 Task: Find connections with filter location Tabira with filter topic #Personaldevelopmentwith filter profile language Spanish with filter current company Brigade Group with filter school Mumbai University Mumbai with filter industry Business Consulting and Services with filter service category Leadership Development with filter keywords title Medical Researcher
Action: Mouse moved to (274, 364)
Screenshot: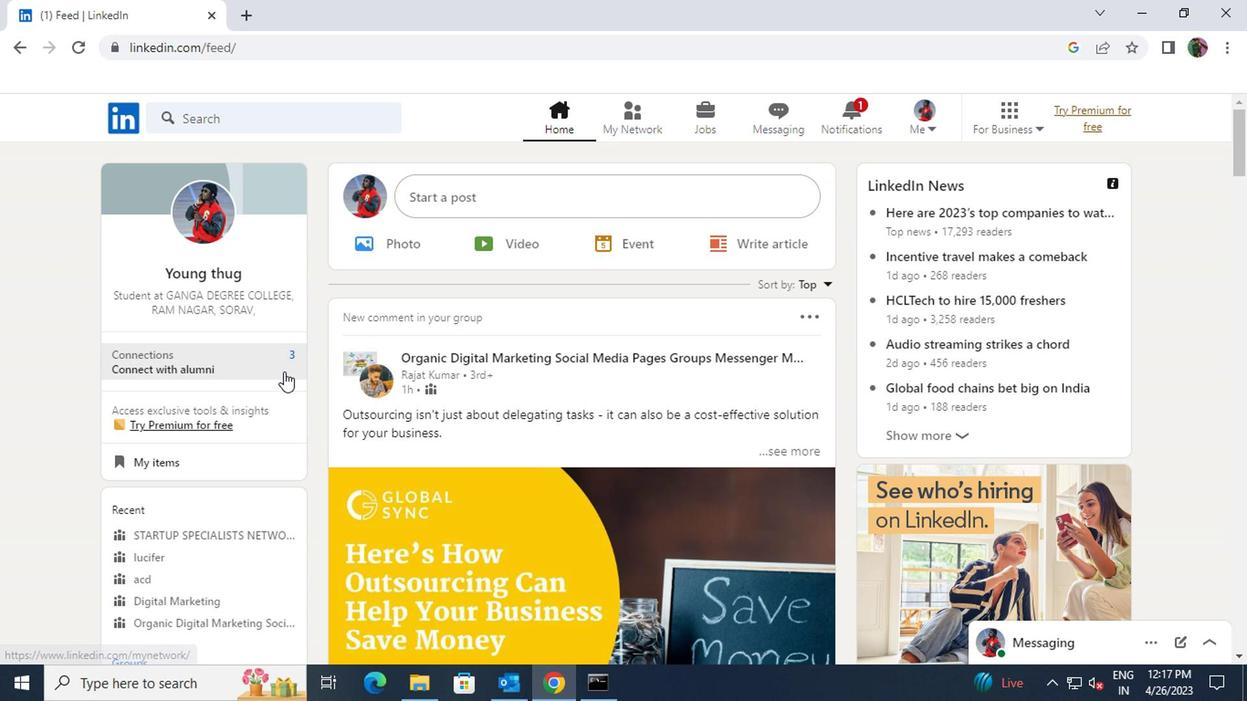 
Action: Mouse pressed left at (274, 364)
Screenshot: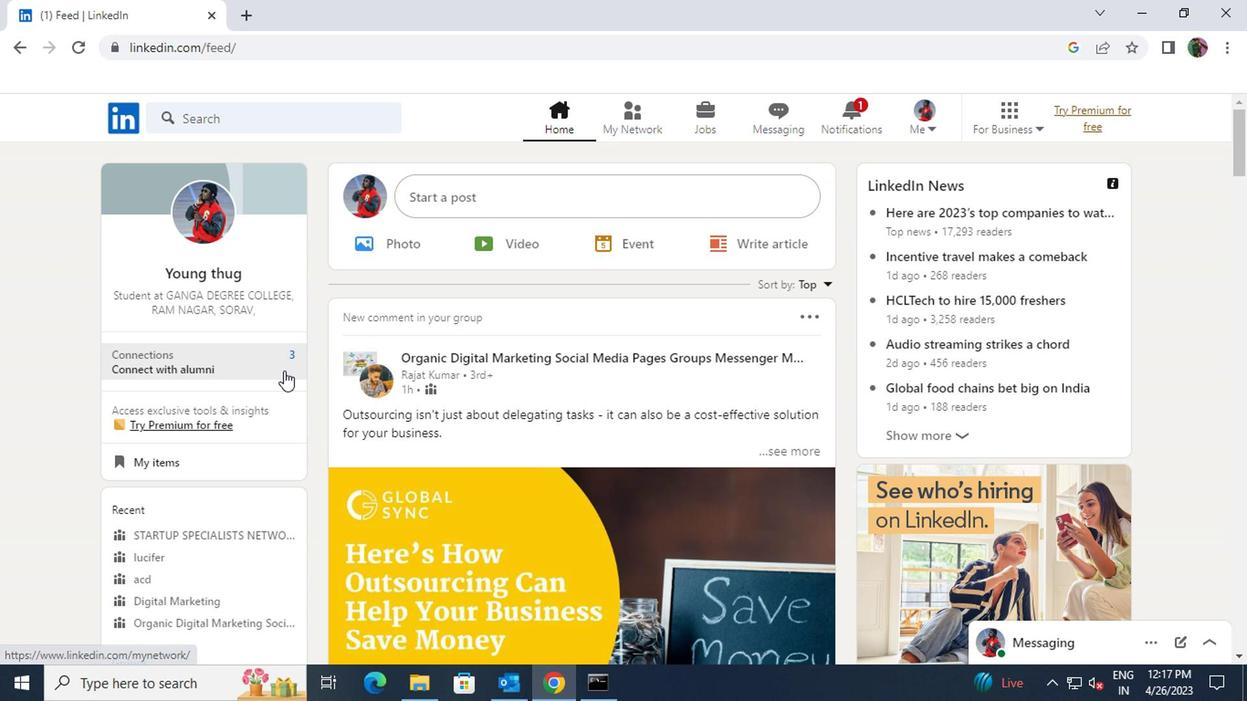 
Action: Mouse moved to (322, 226)
Screenshot: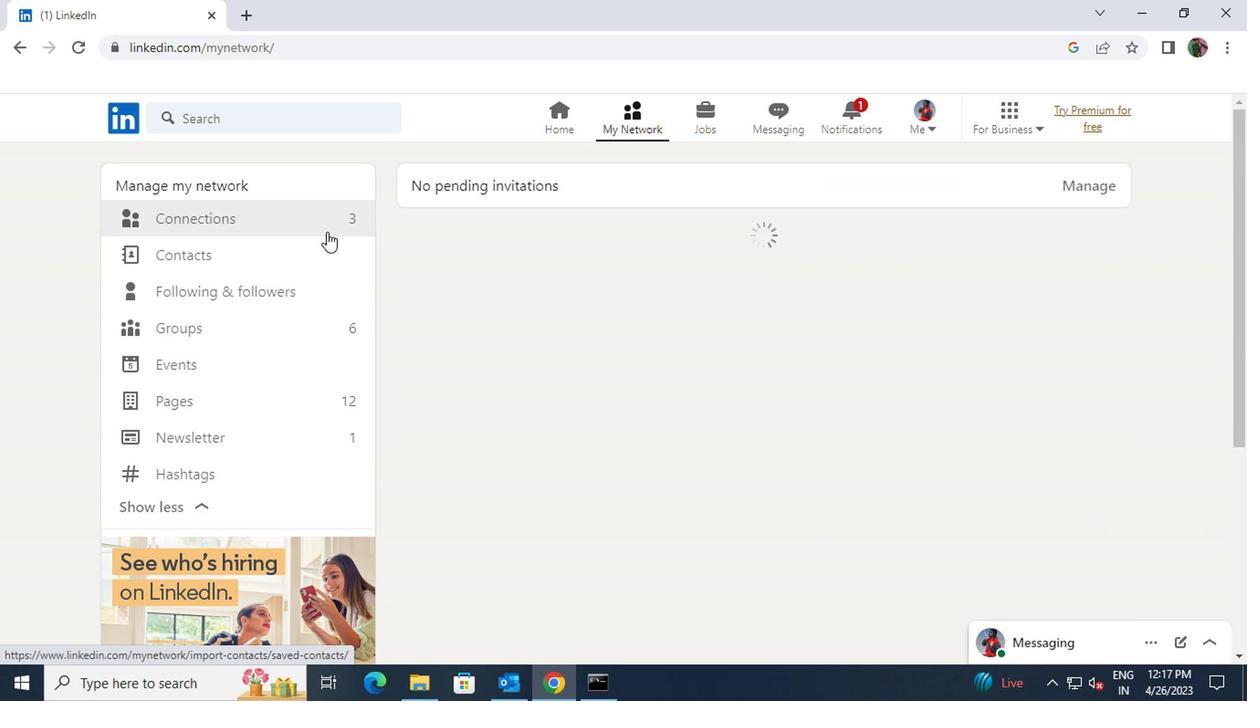
Action: Mouse pressed left at (322, 226)
Screenshot: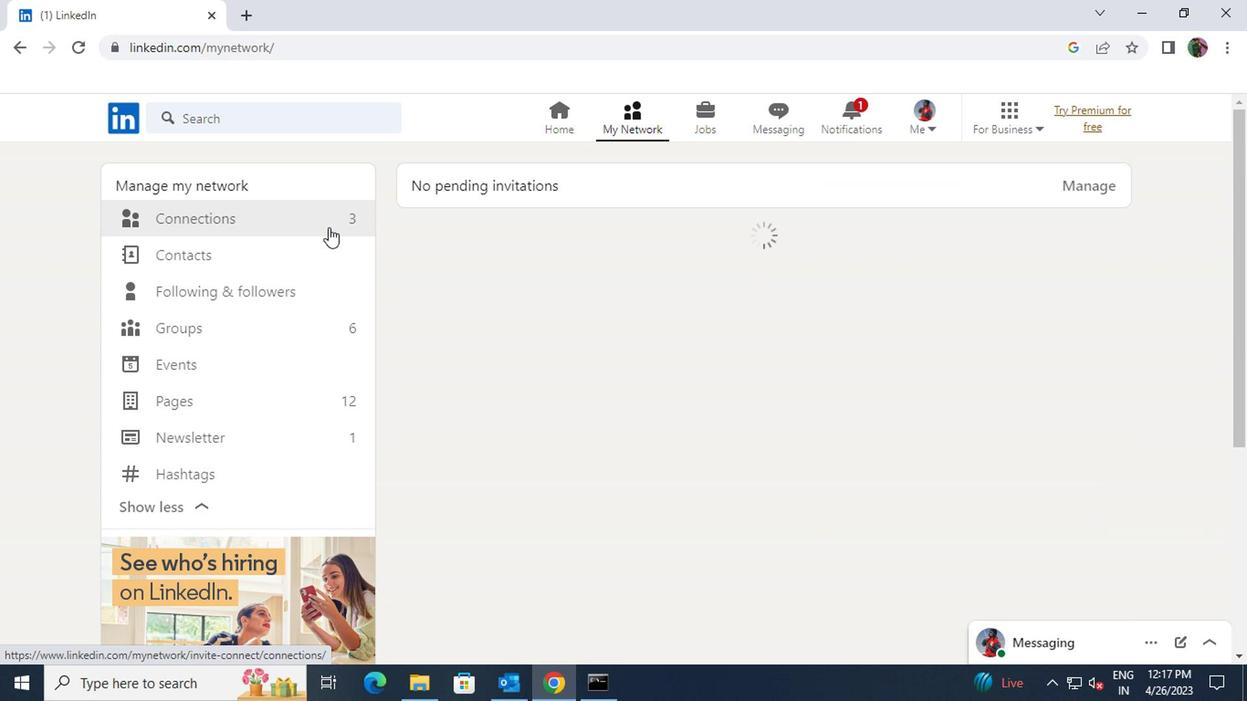 
Action: Mouse moved to (749, 222)
Screenshot: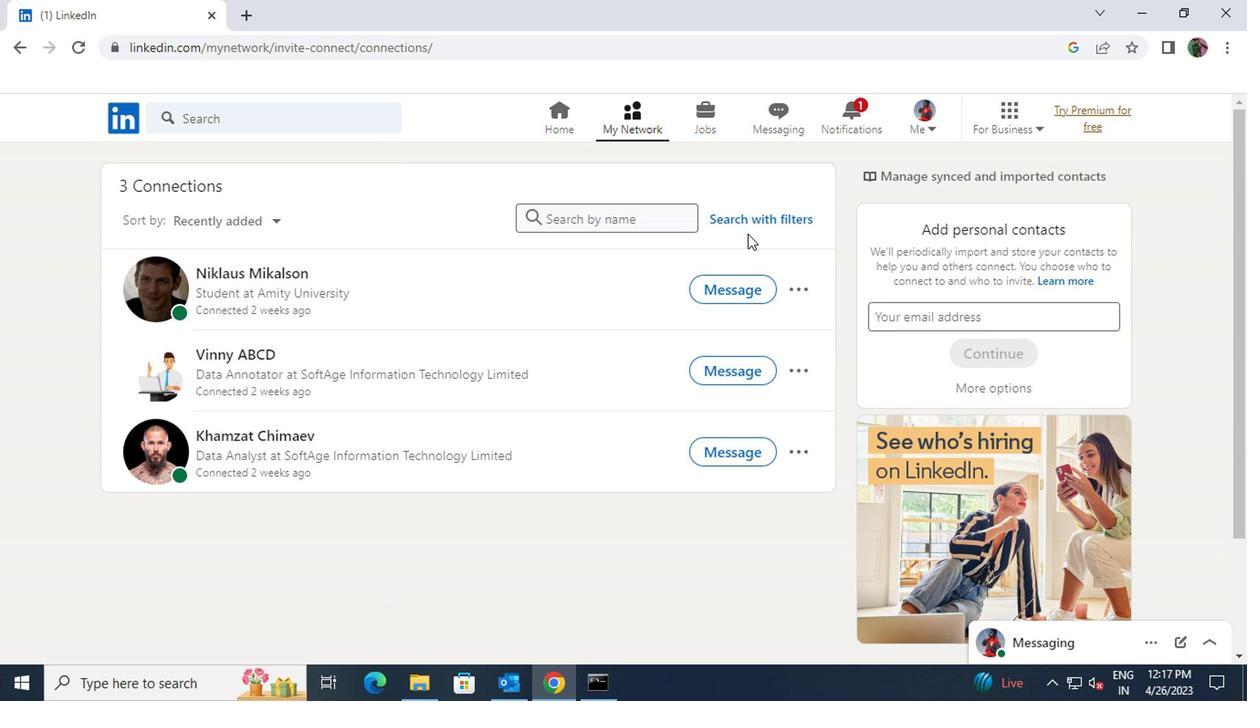 
Action: Mouse pressed left at (749, 222)
Screenshot: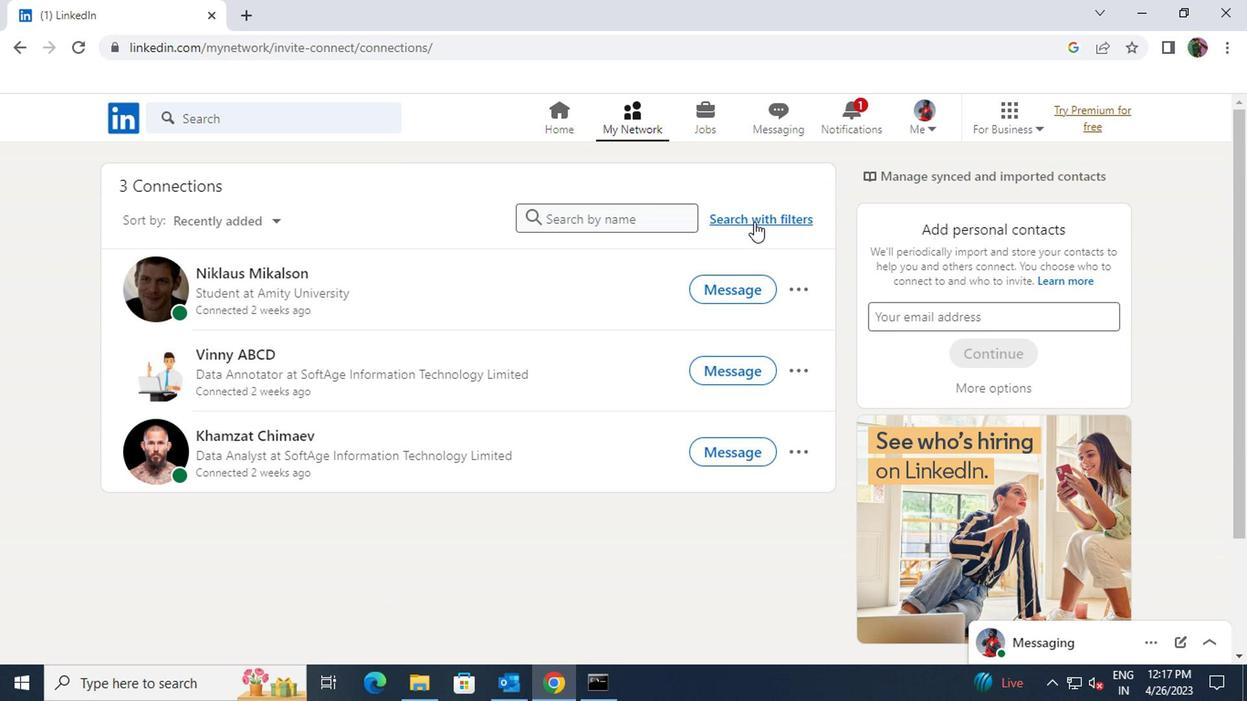 
Action: Mouse moved to (685, 172)
Screenshot: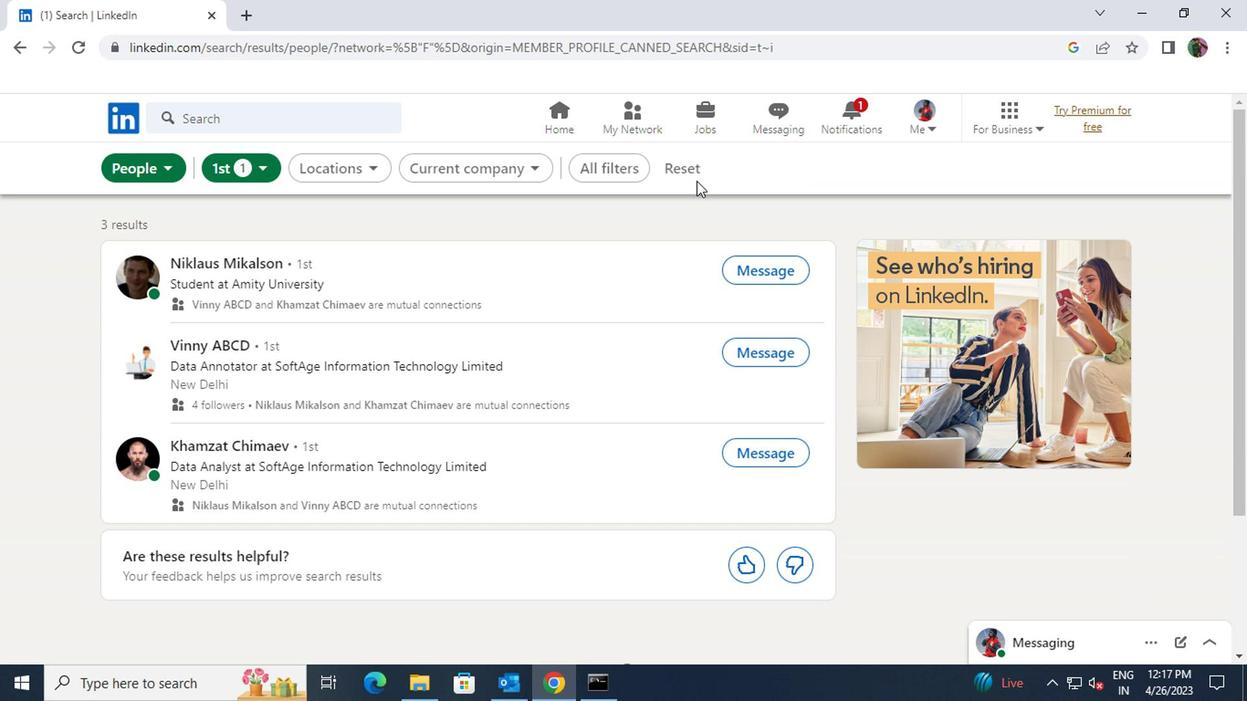 
Action: Mouse pressed left at (685, 172)
Screenshot: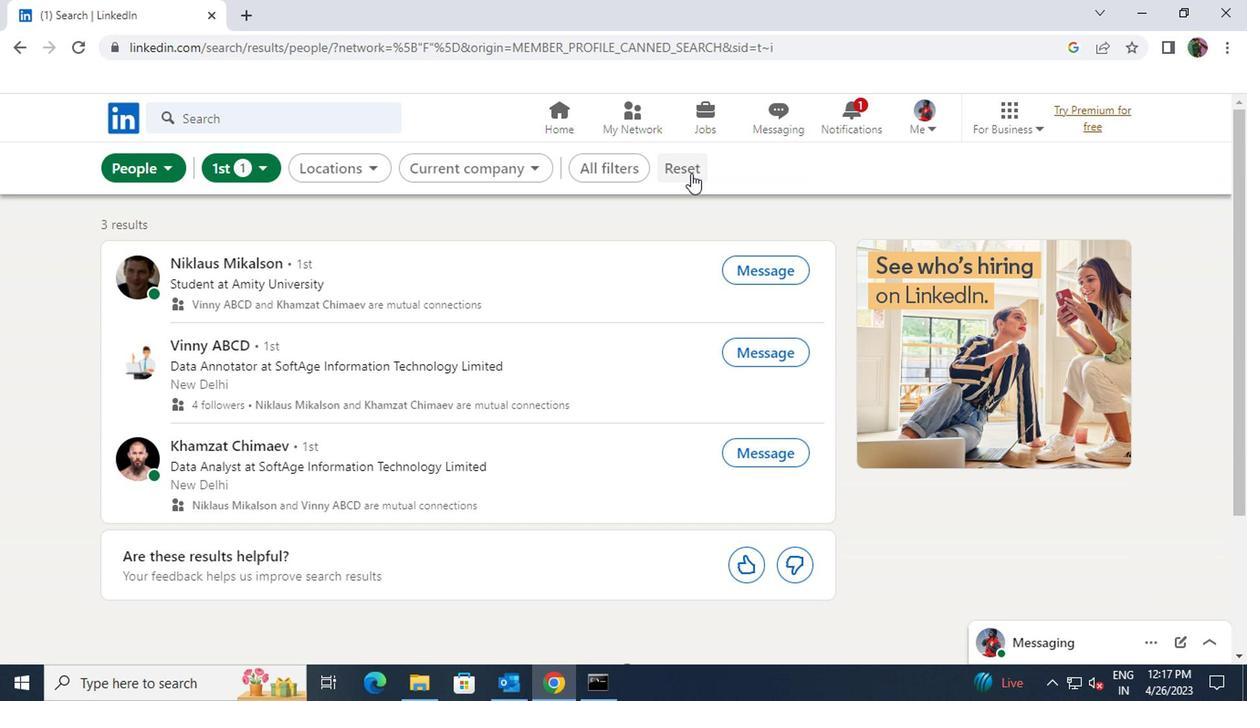
Action: Mouse moved to (654, 168)
Screenshot: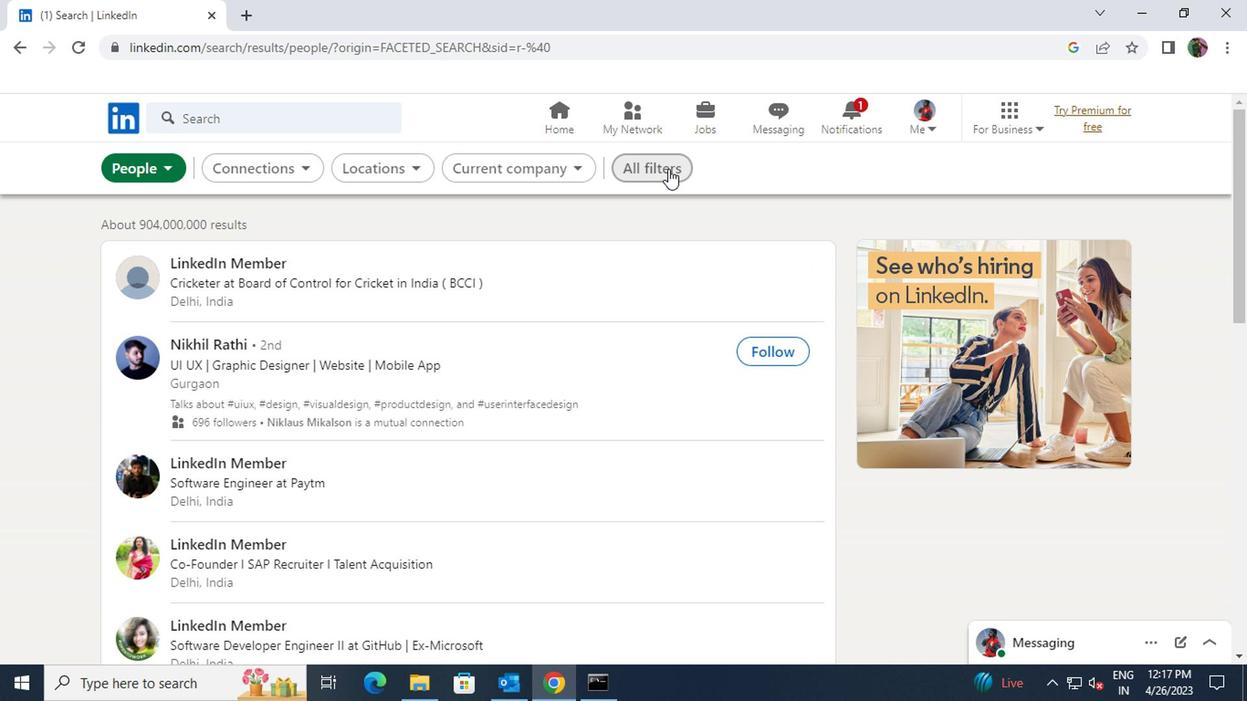 
Action: Mouse pressed left at (654, 168)
Screenshot: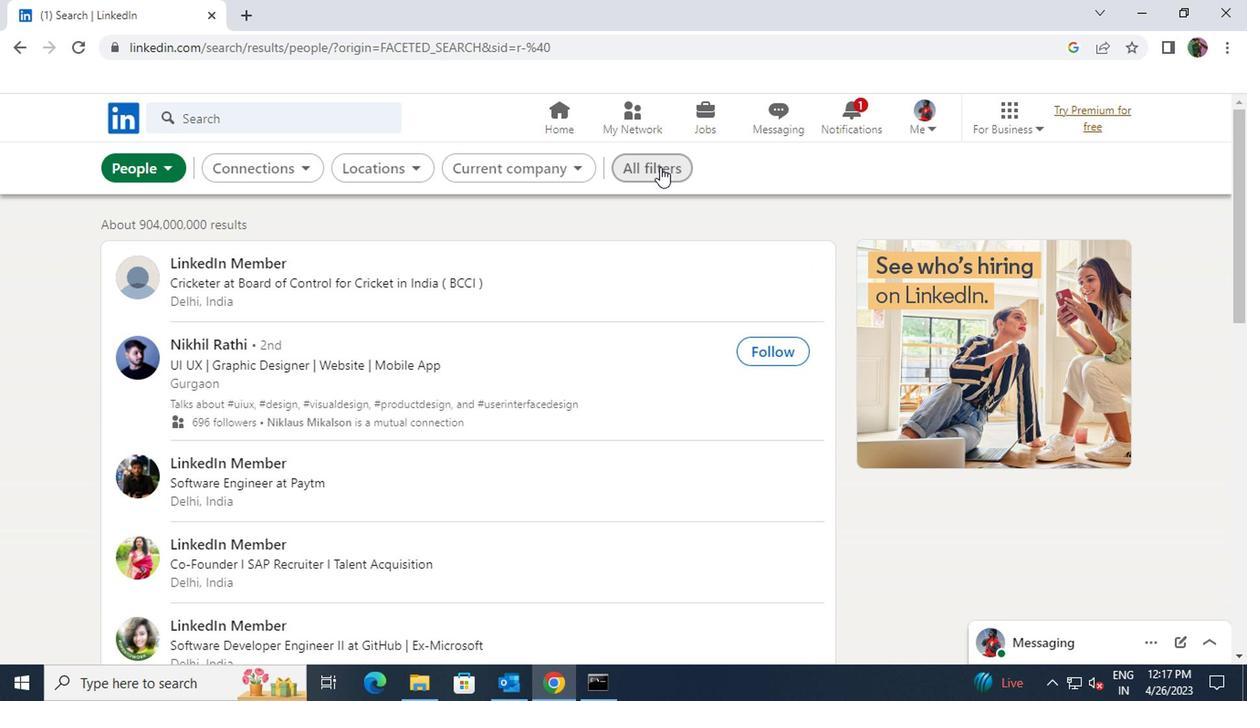 
Action: Mouse moved to (864, 401)
Screenshot: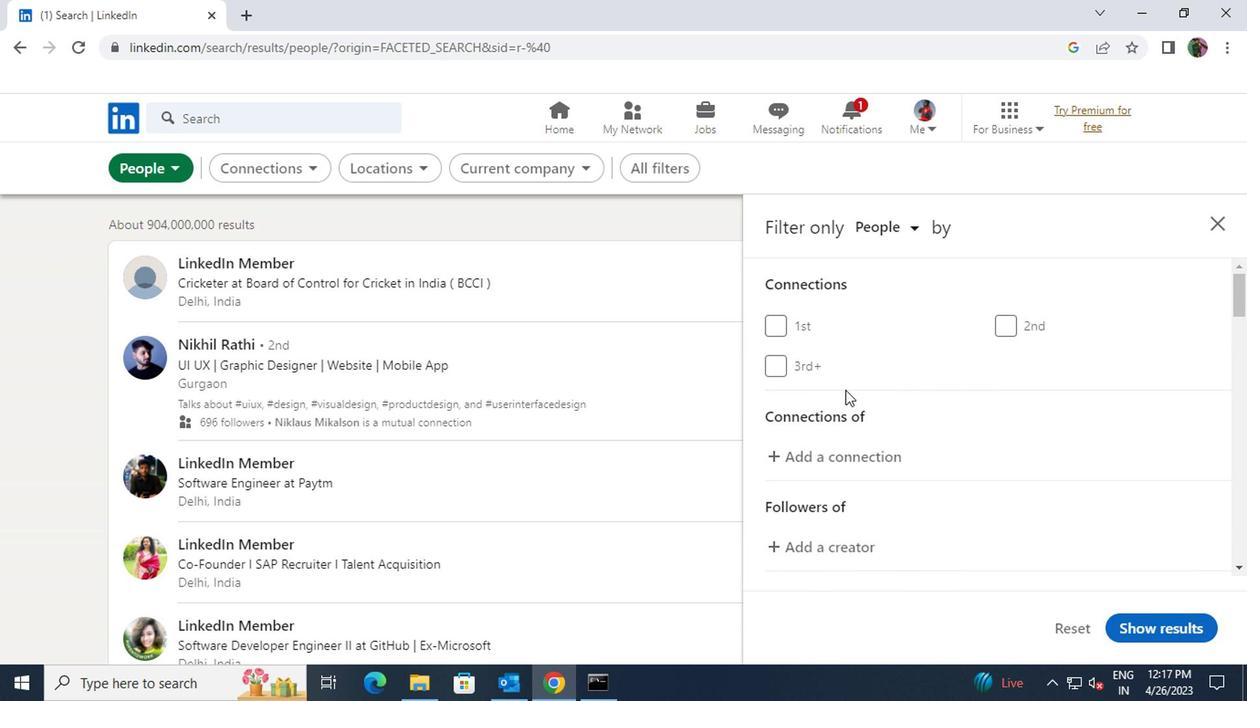 
Action: Mouse scrolled (864, 400) with delta (0, 0)
Screenshot: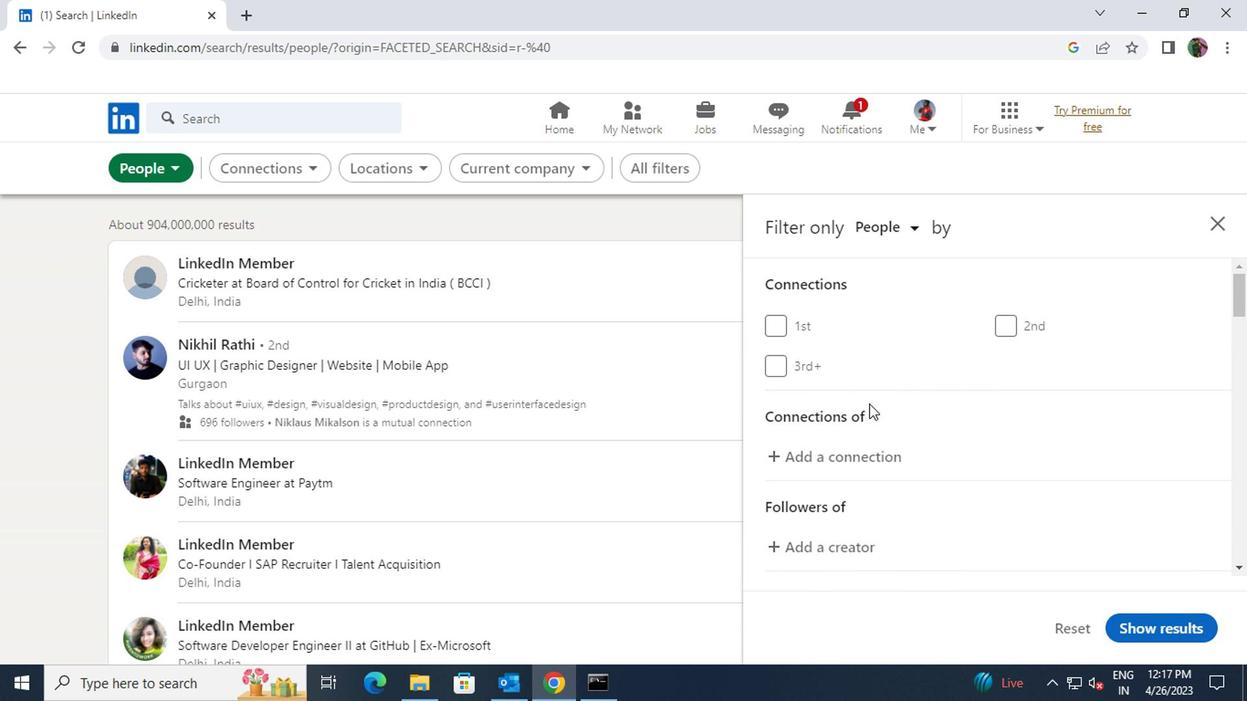 
Action: Mouse scrolled (864, 400) with delta (0, 0)
Screenshot: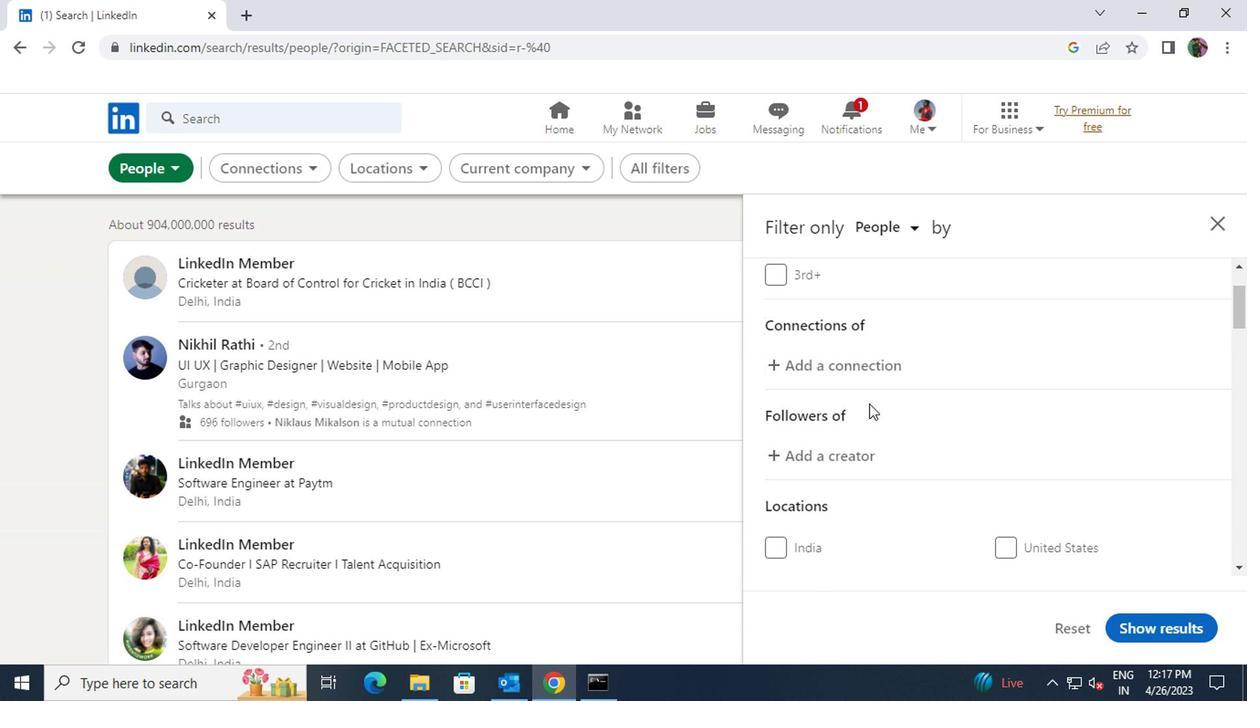 
Action: Mouse scrolled (864, 400) with delta (0, 0)
Screenshot: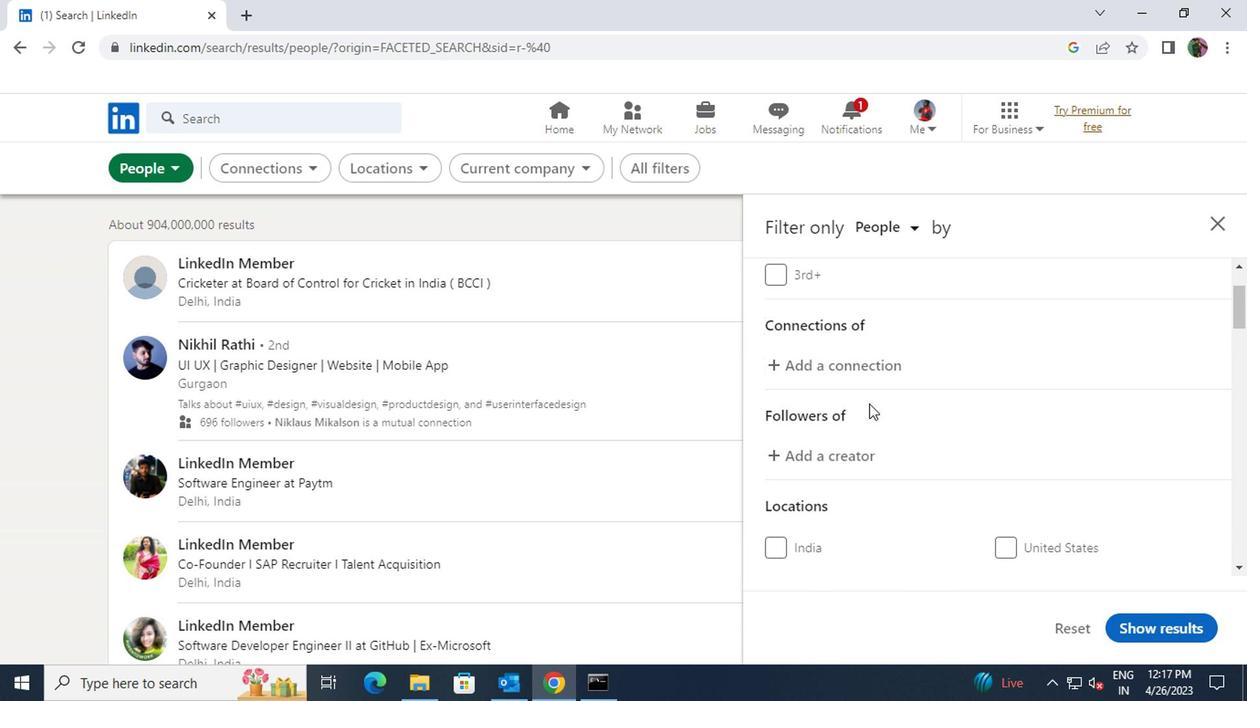 
Action: Mouse scrolled (864, 400) with delta (0, 0)
Screenshot: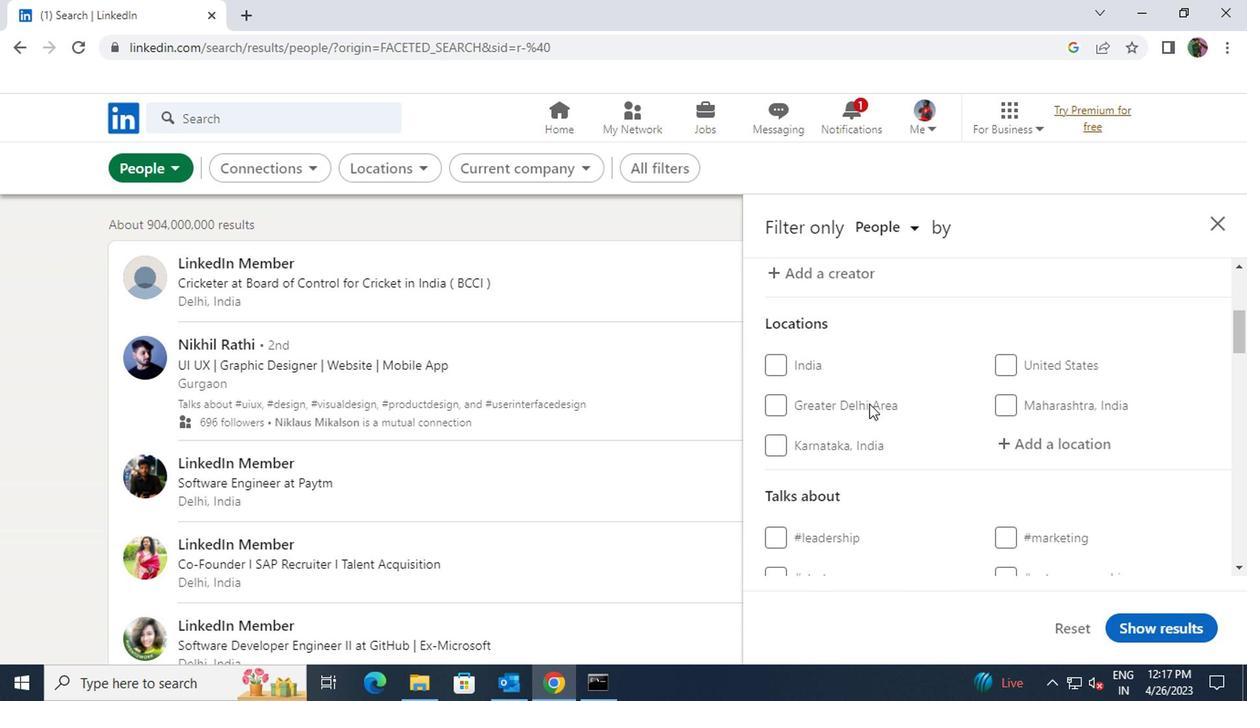 
Action: Mouse moved to (1012, 350)
Screenshot: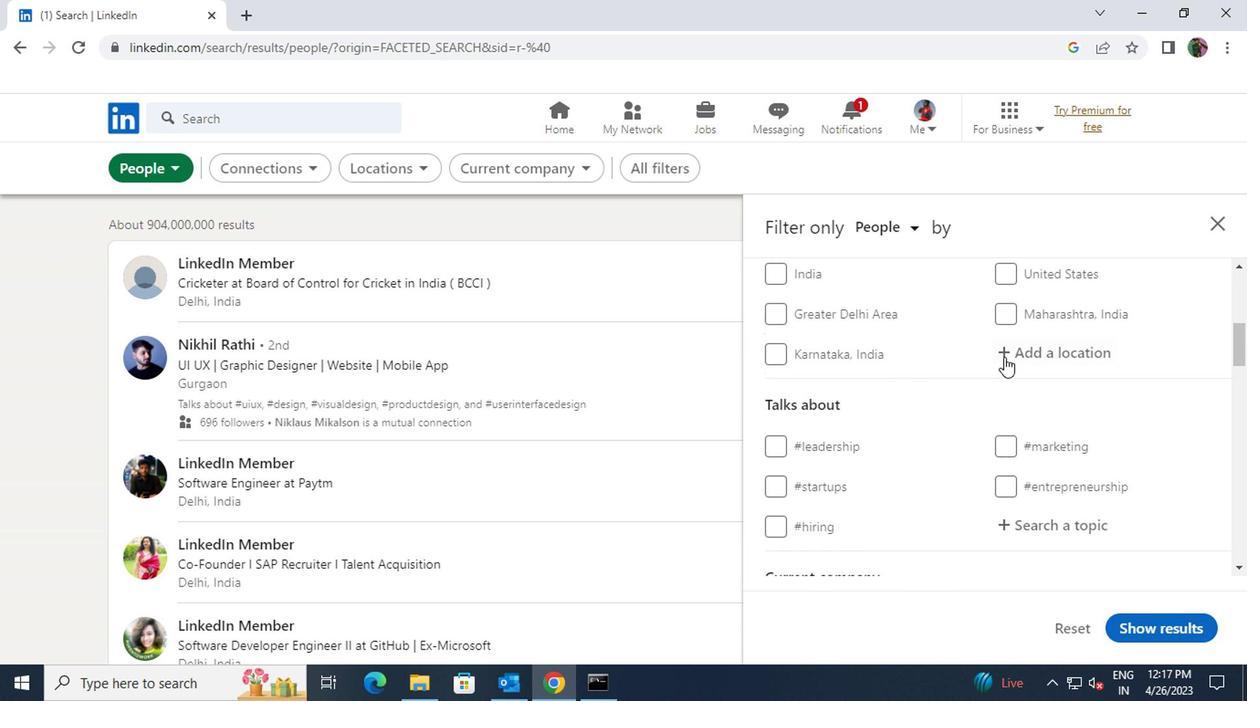 
Action: Mouse pressed left at (1012, 350)
Screenshot: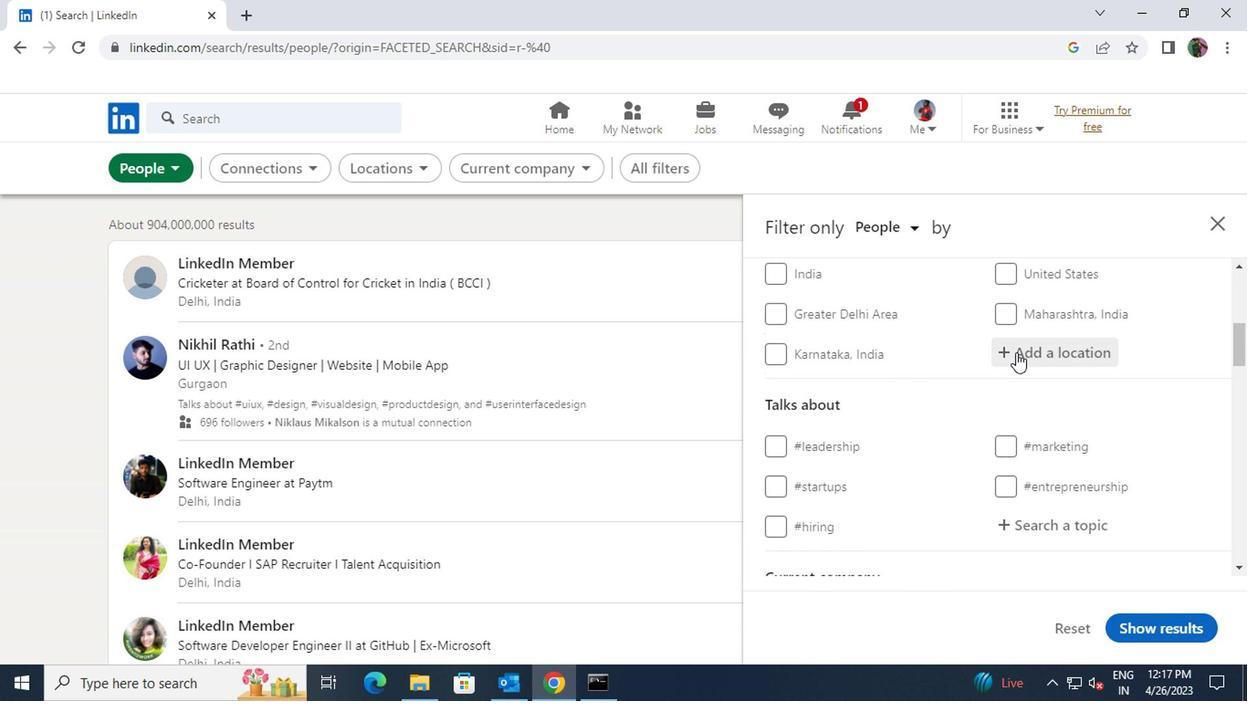 
Action: Key pressed <Key.shift>TABIRA
Screenshot: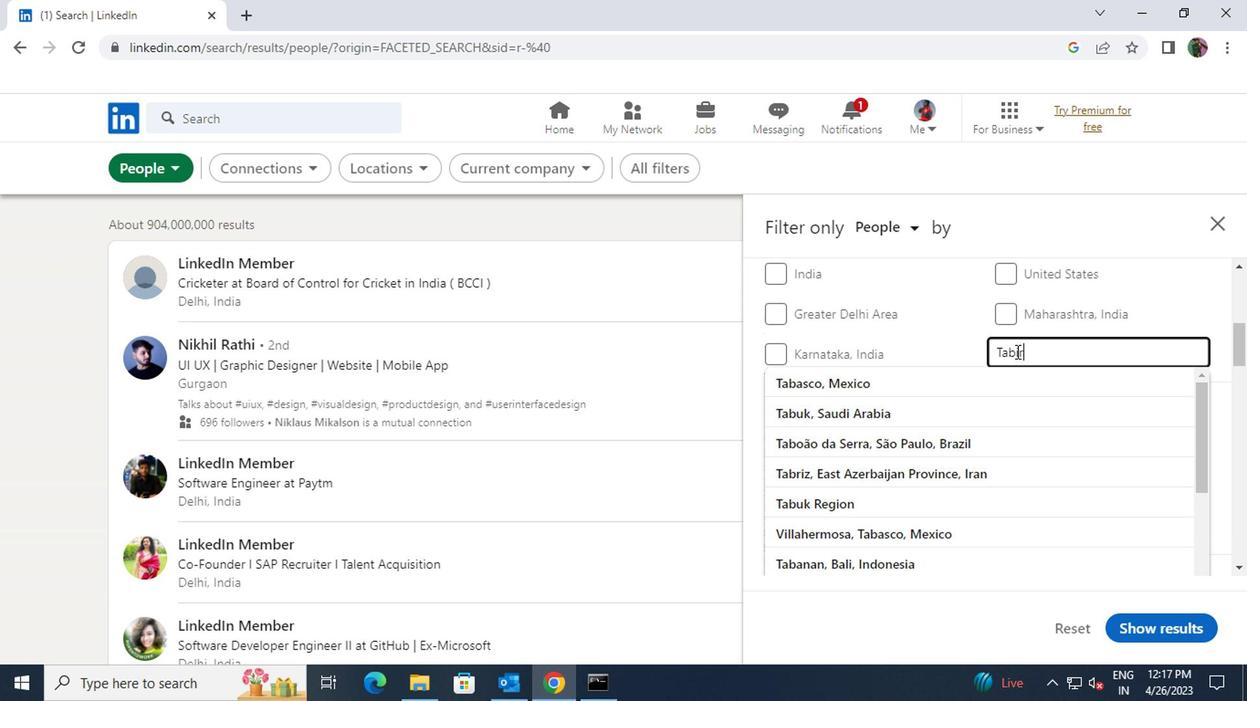
Action: Mouse moved to (999, 379)
Screenshot: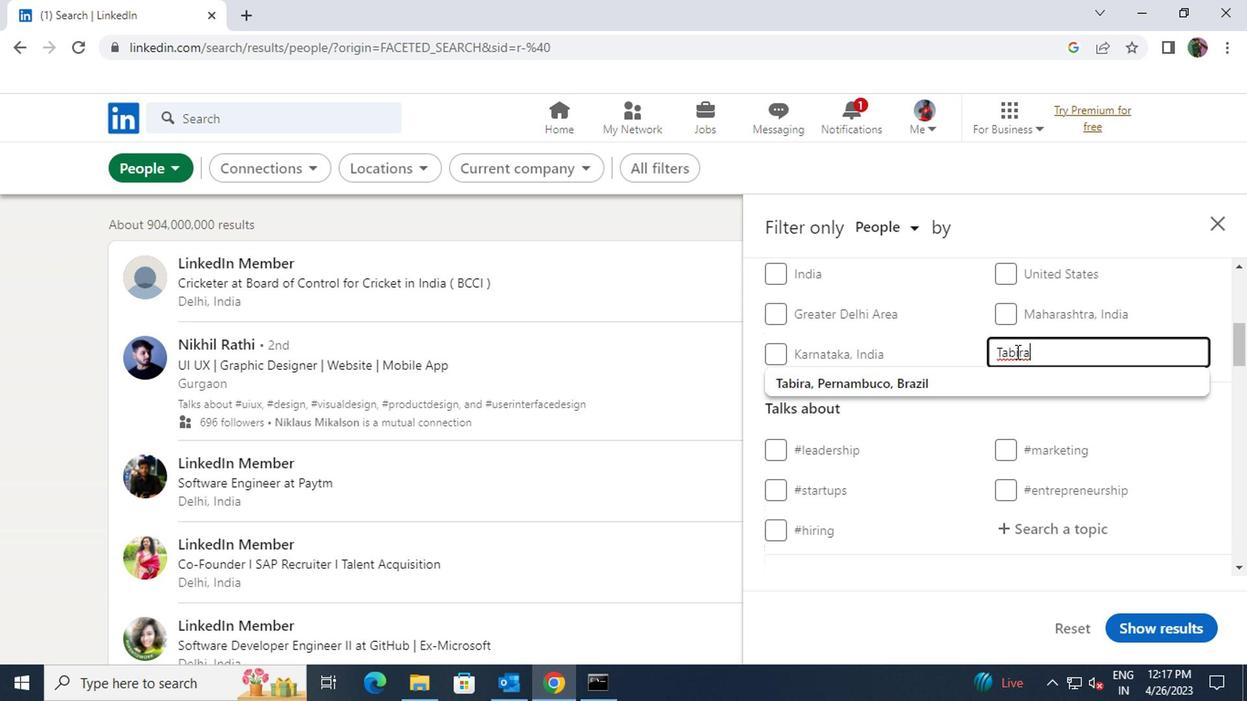 
Action: Mouse pressed left at (999, 379)
Screenshot: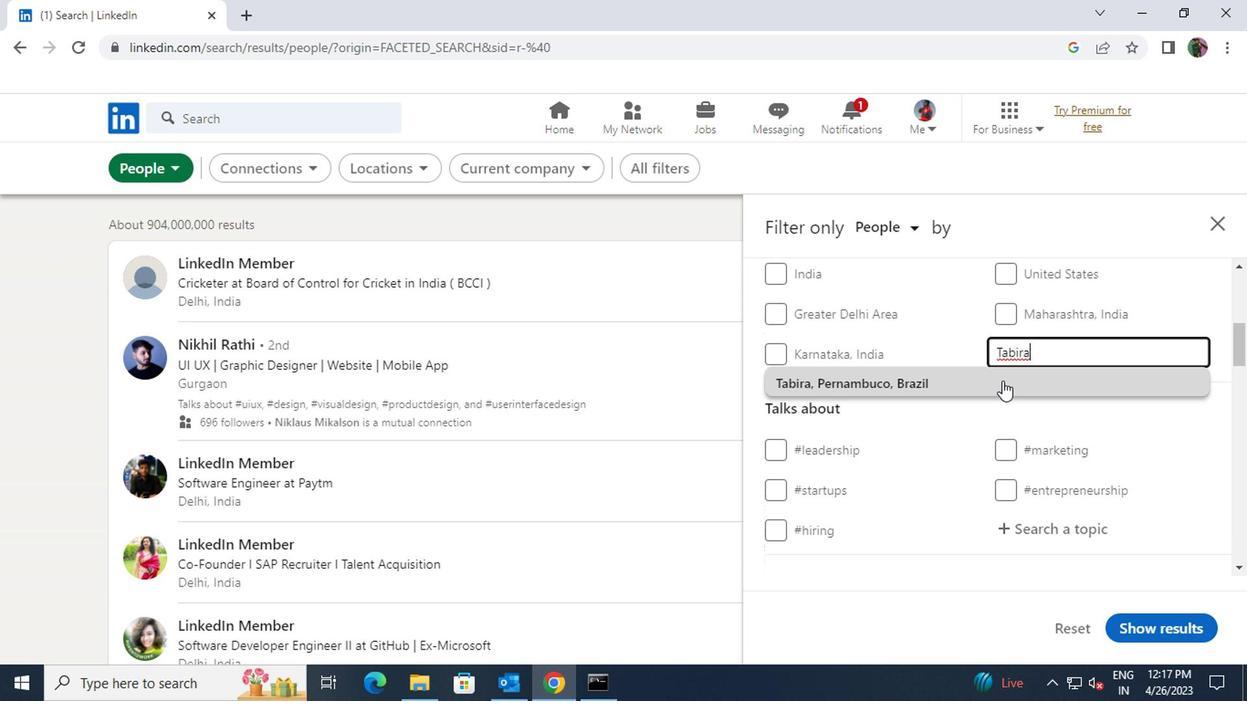 
Action: Mouse scrolled (999, 378) with delta (0, -1)
Screenshot: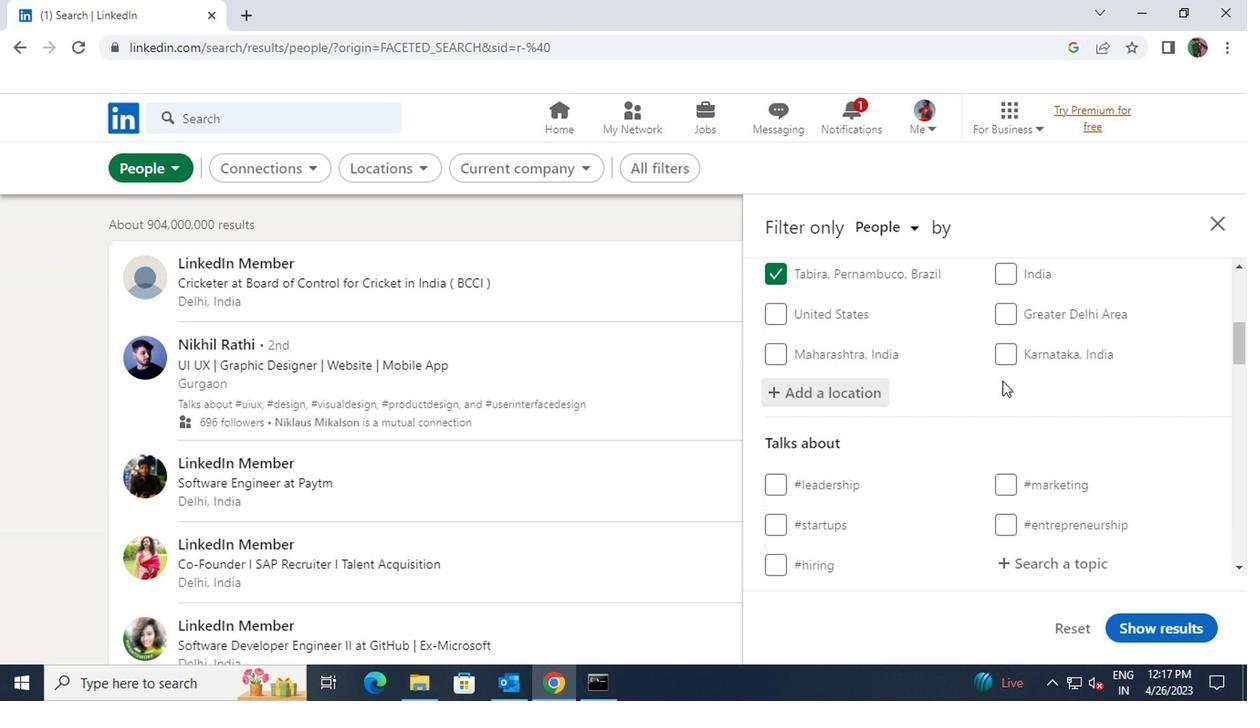 
Action: Mouse scrolled (999, 378) with delta (0, -1)
Screenshot: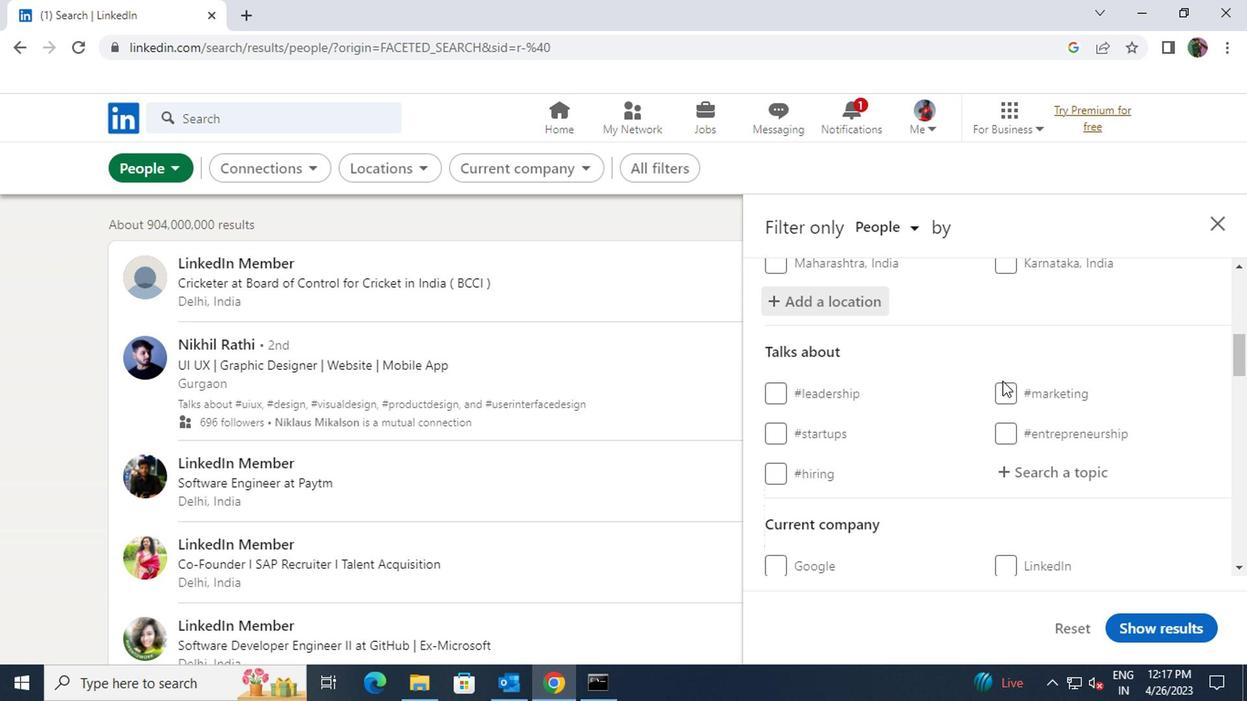 
Action: Mouse pressed left at (999, 379)
Screenshot: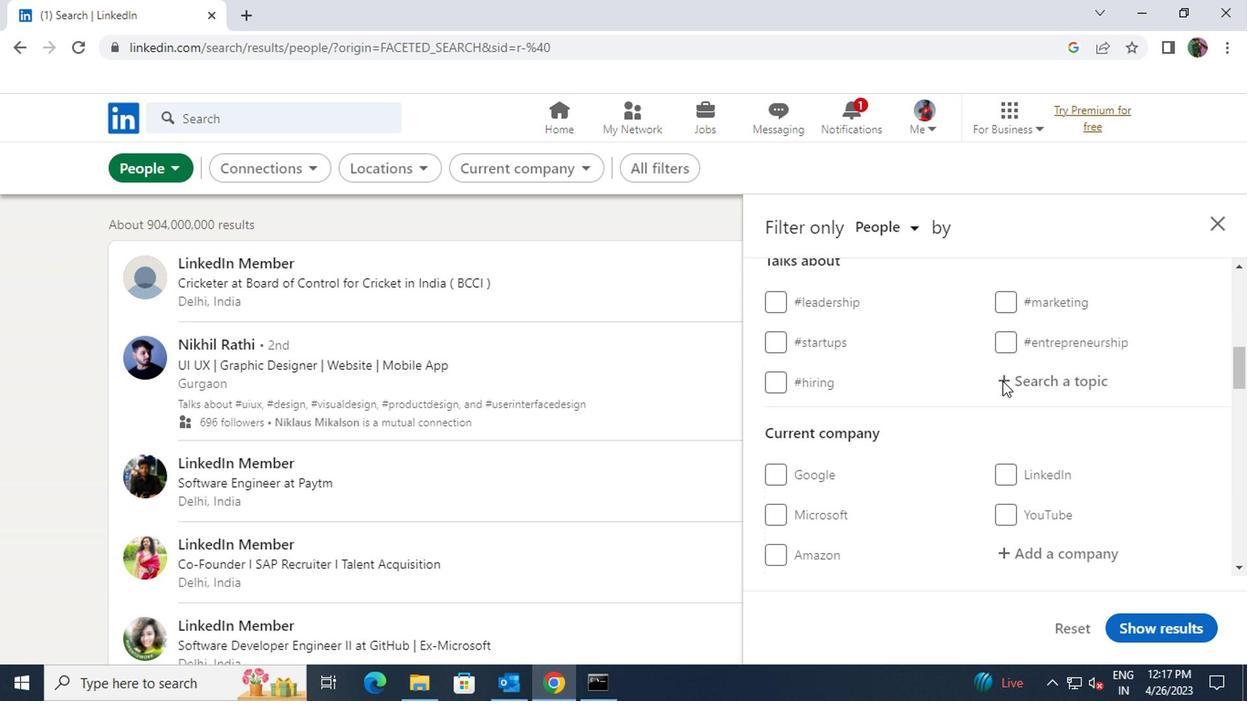 
Action: Key pressed <Key.shift><Key.shift><Key.shift><Key.shift><Key.shift><Key.shift>#<Key.shift>PERSONALDEVELOPMENTWITH
Screenshot: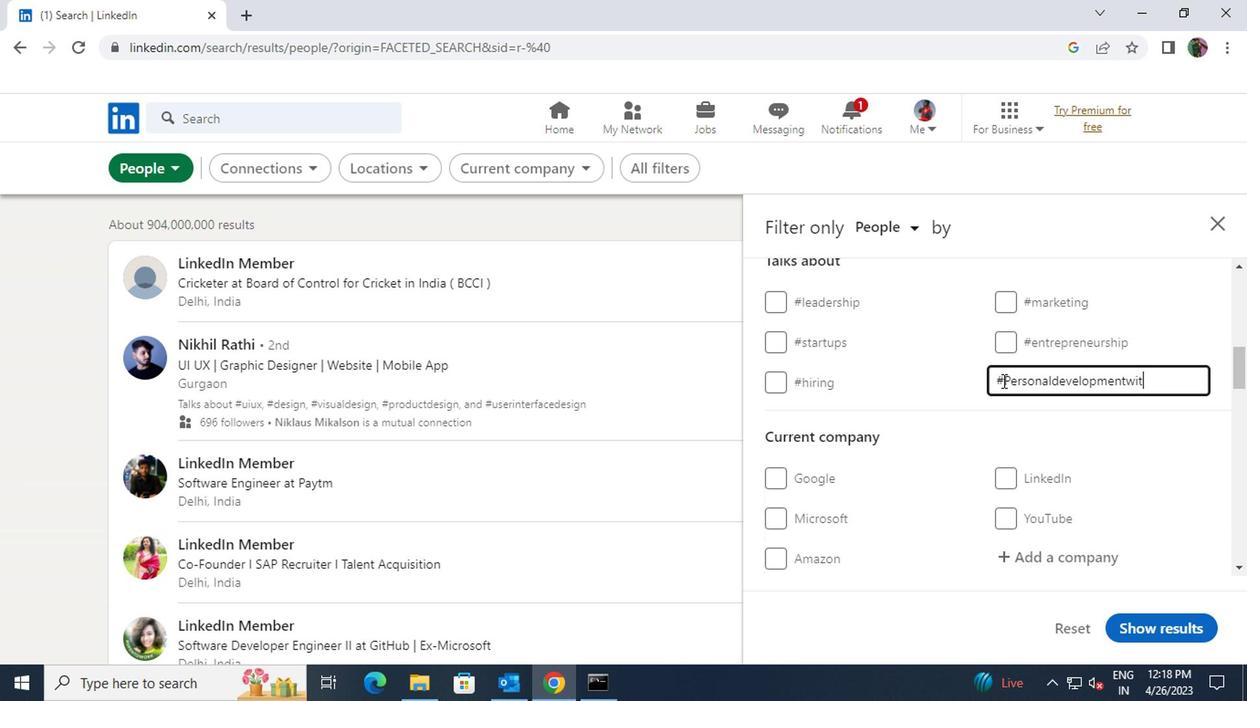 
Action: Mouse scrolled (999, 378) with delta (0, -1)
Screenshot: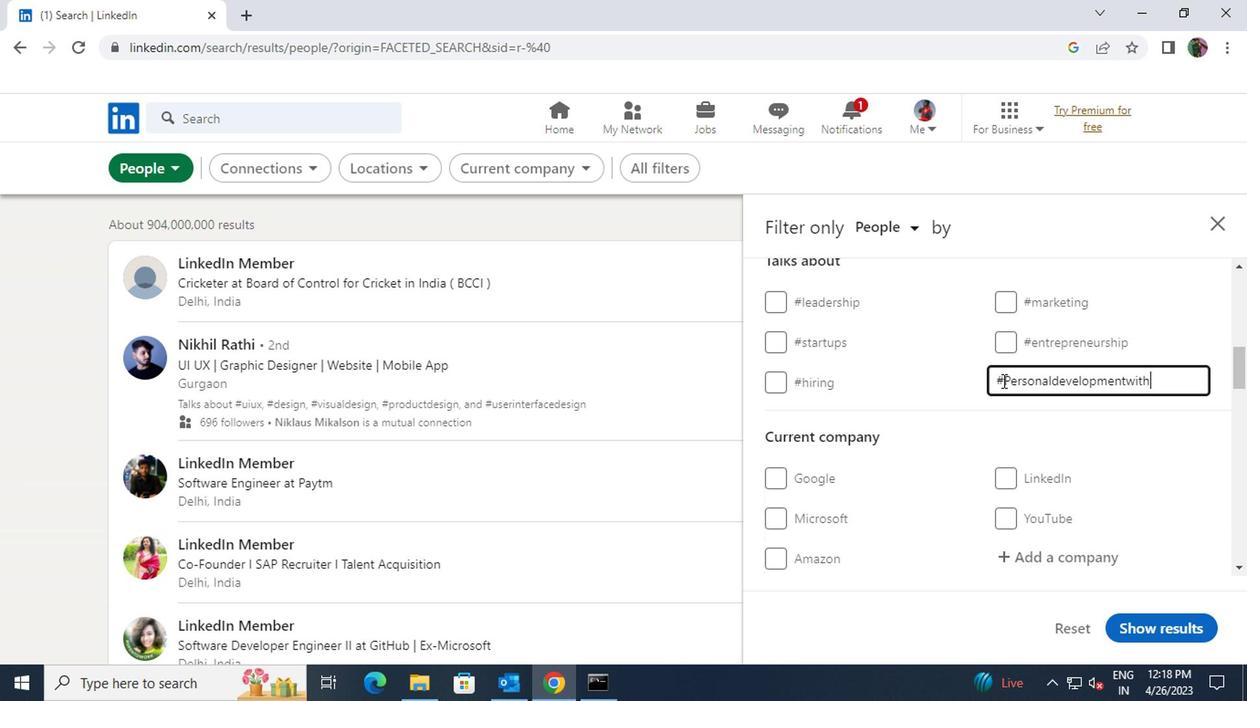 
Action: Mouse scrolled (999, 378) with delta (0, -1)
Screenshot: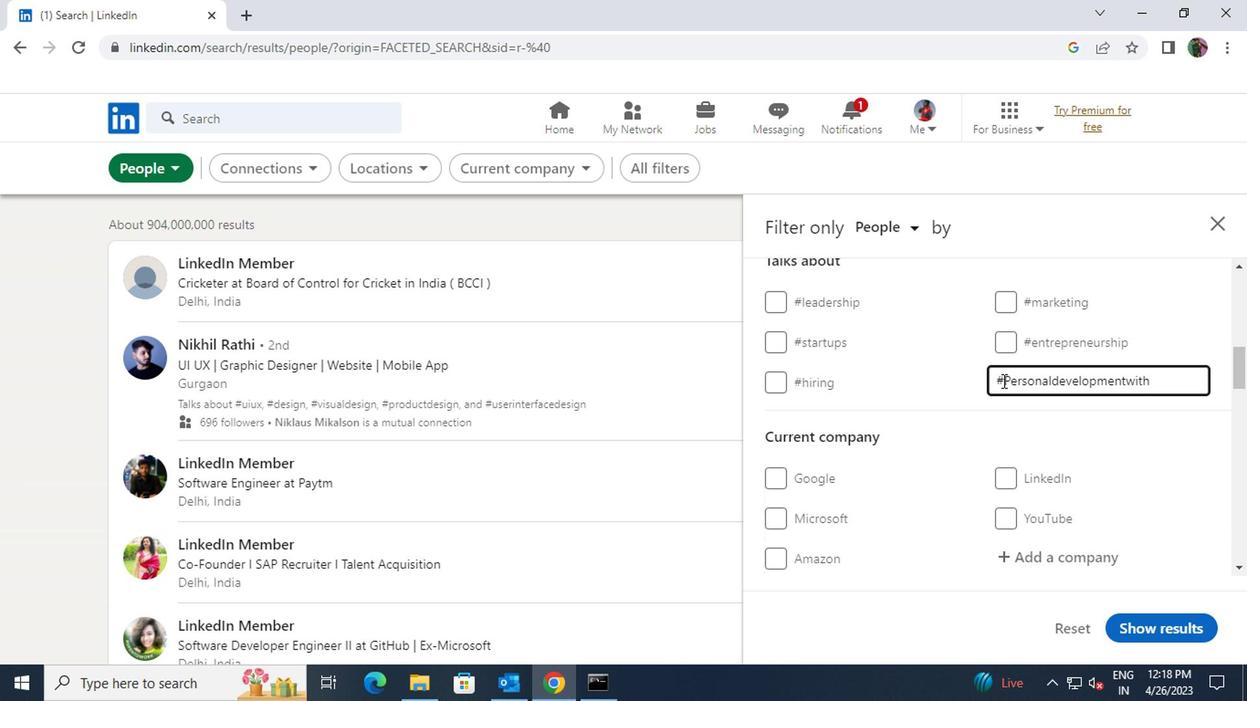 
Action: Mouse moved to (1017, 379)
Screenshot: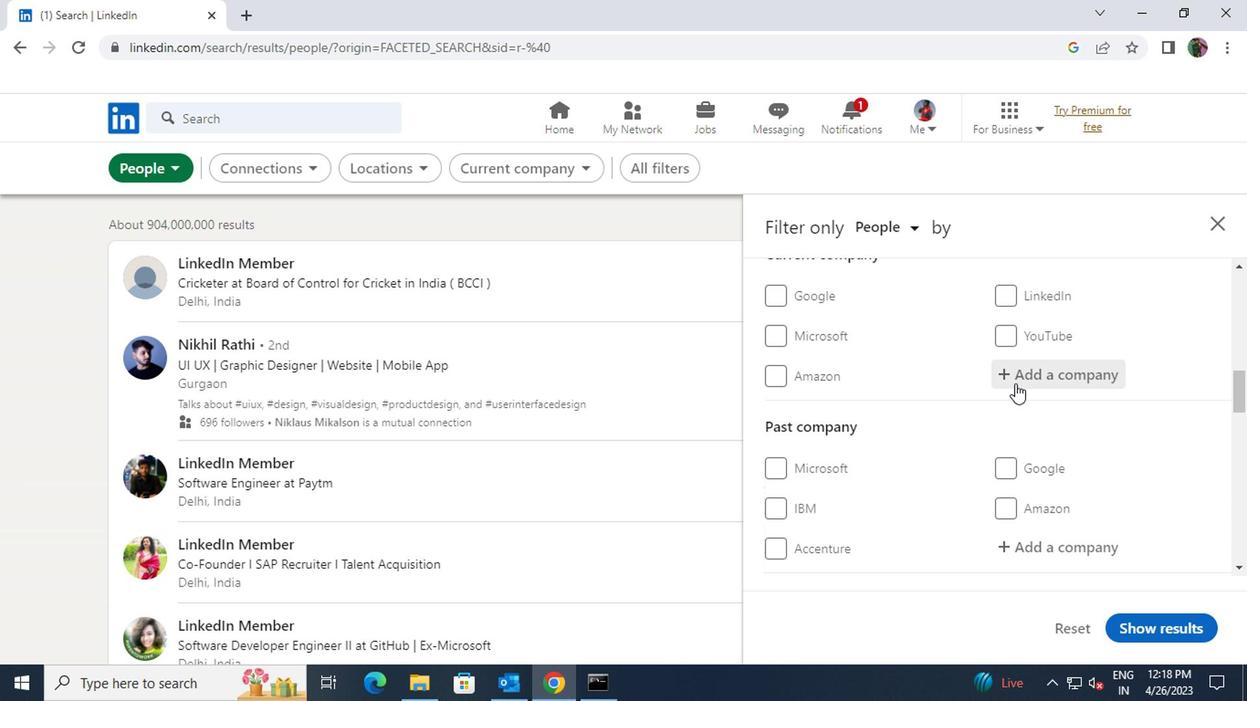 
Action: Mouse pressed left at (1017, 379)
Screenshot: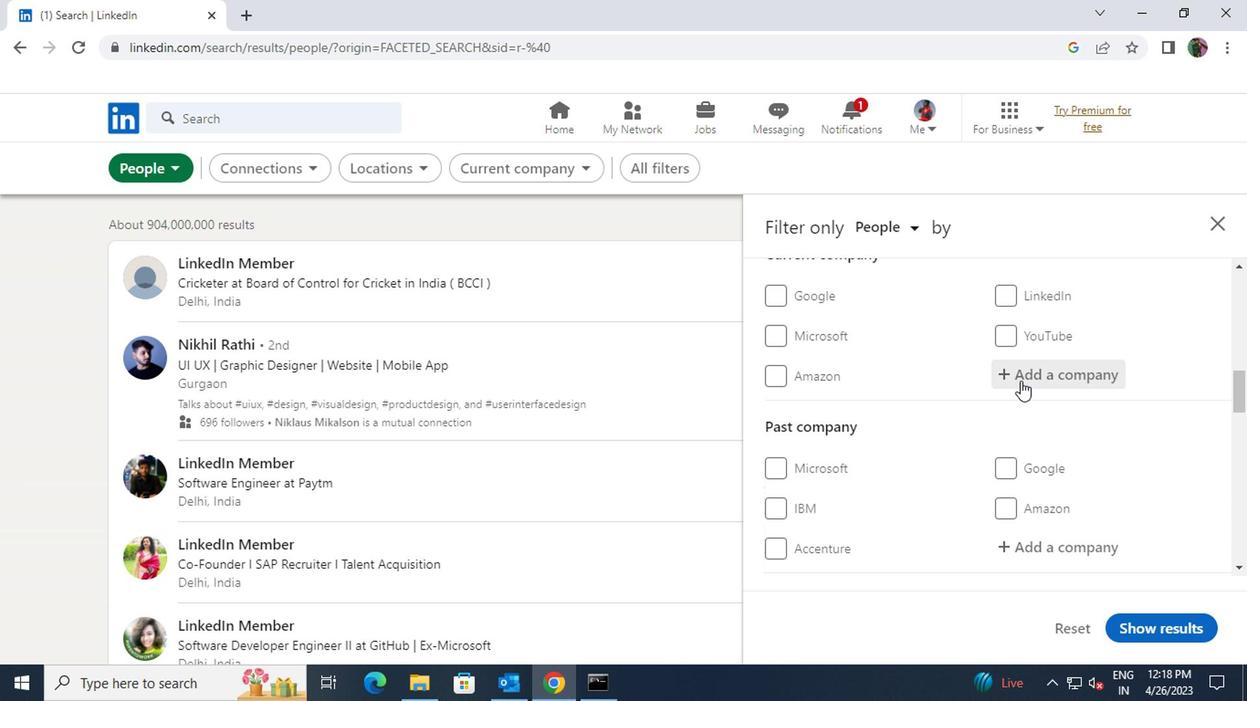 
Action: Key pressed <Key.shift>BRIDGADE
Screenshot: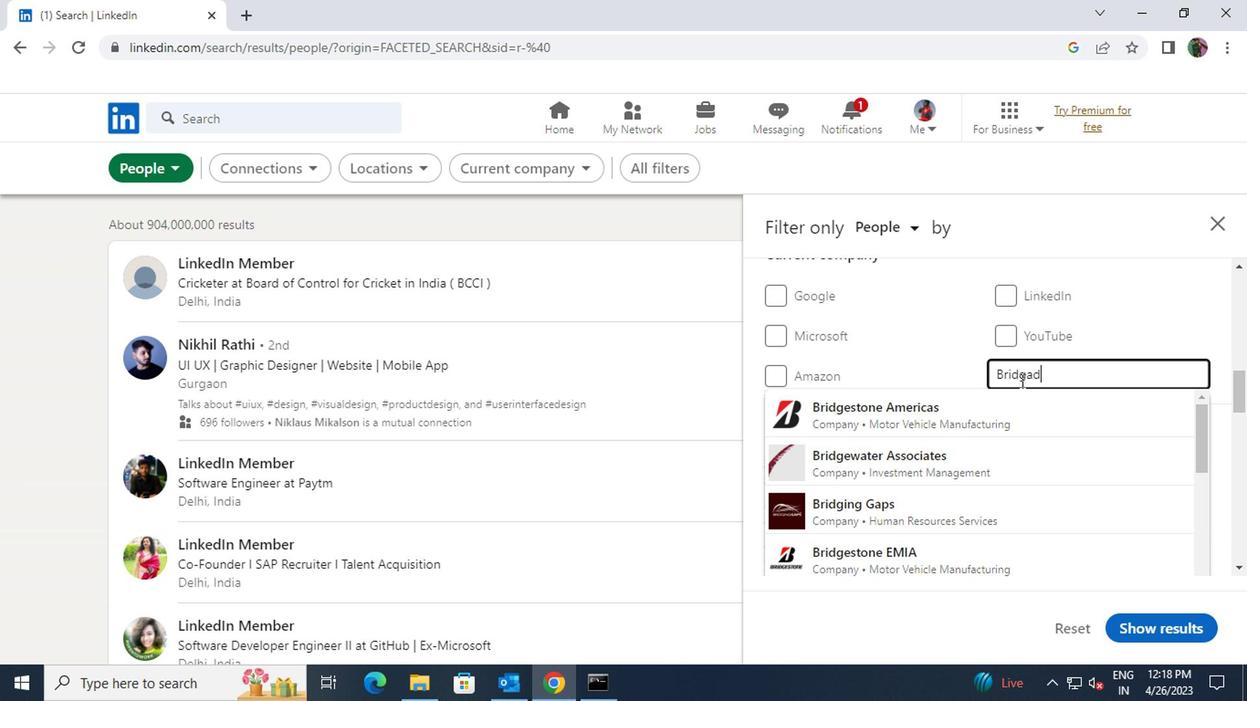 
Action: Mouse moved to (986, 401)
Screenshot: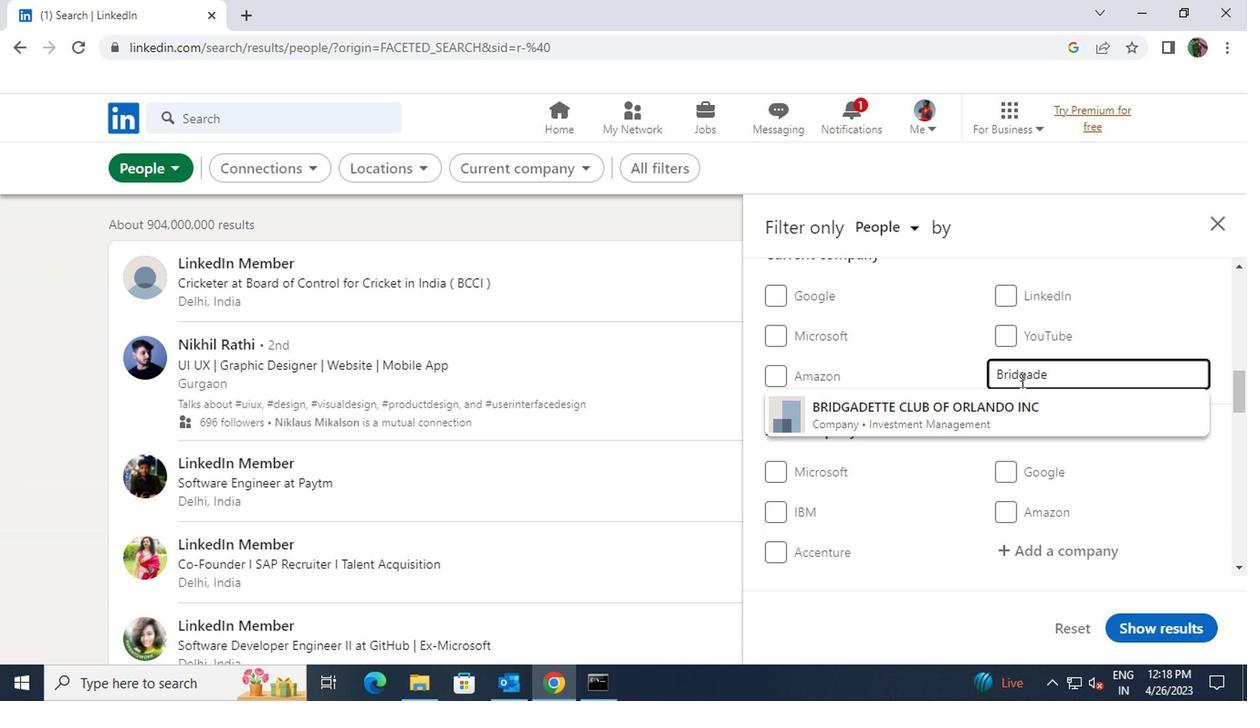 
Action: Mouse pressed left at (986, 401)
Screenshot: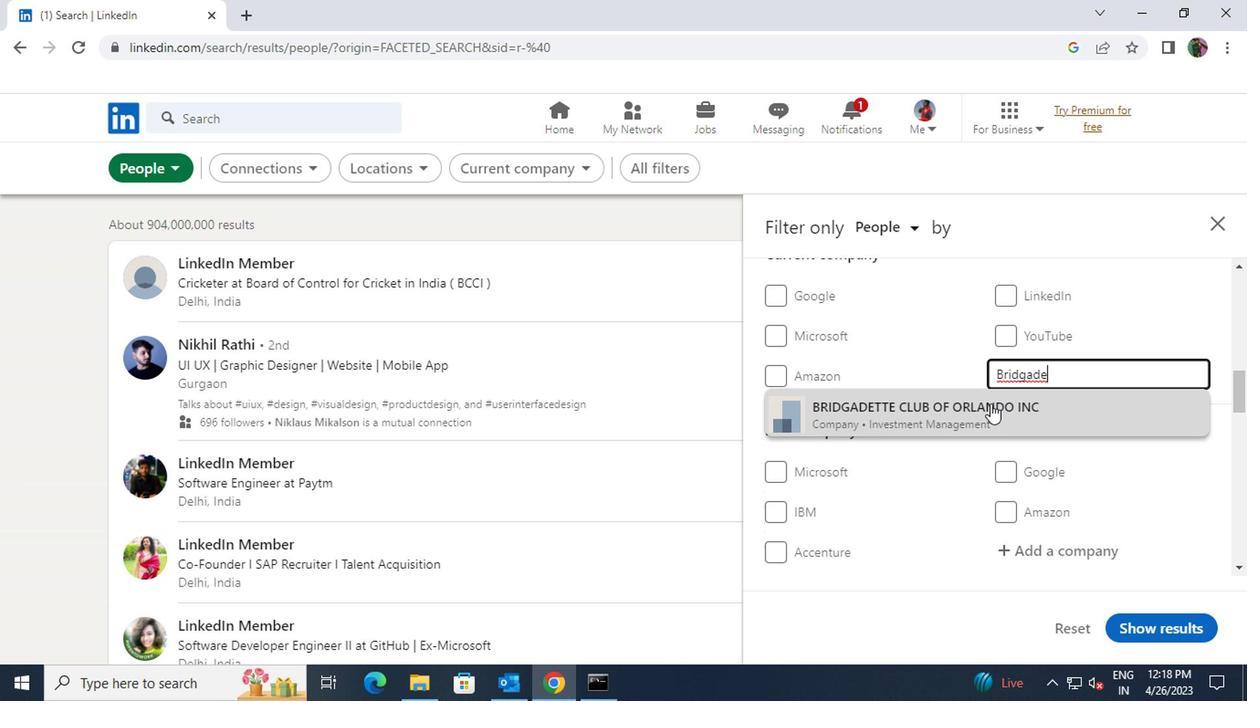 
Action: Mouse scrolled (986, 400) with delta (0, 0)
Screenshot: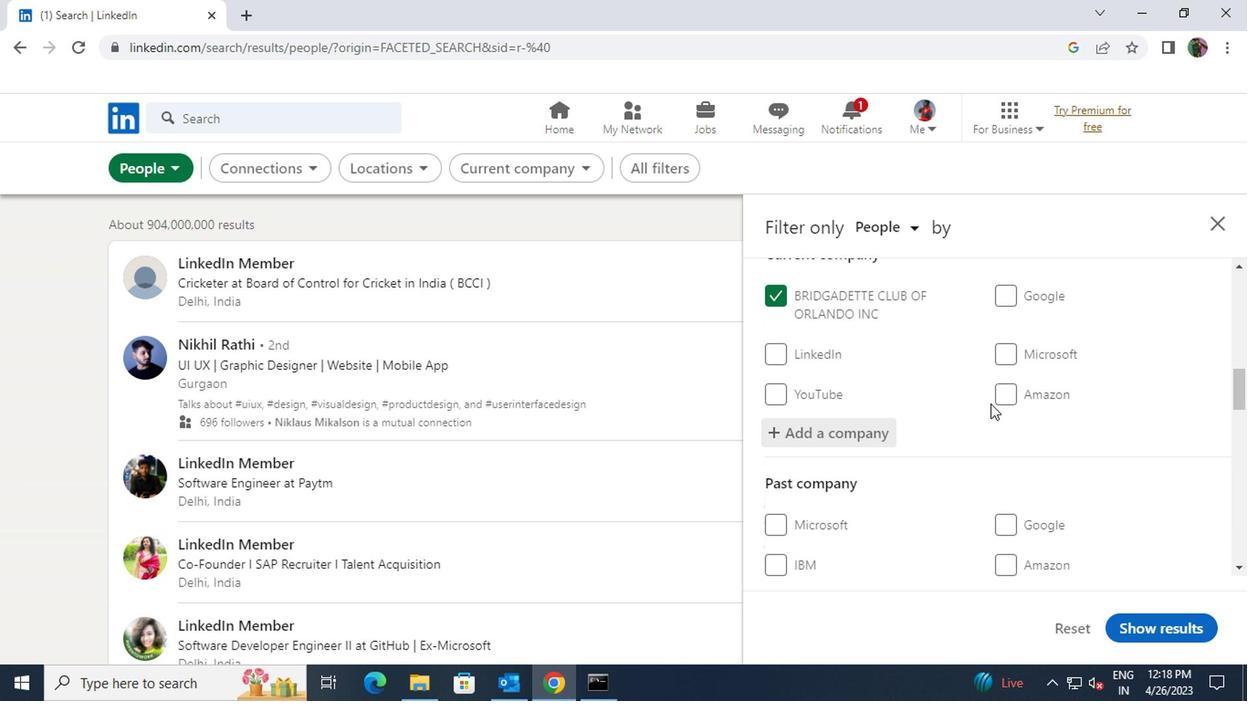 
Action: Mouse scrolled (986, 400) with delta (0, 0)
Screenshot: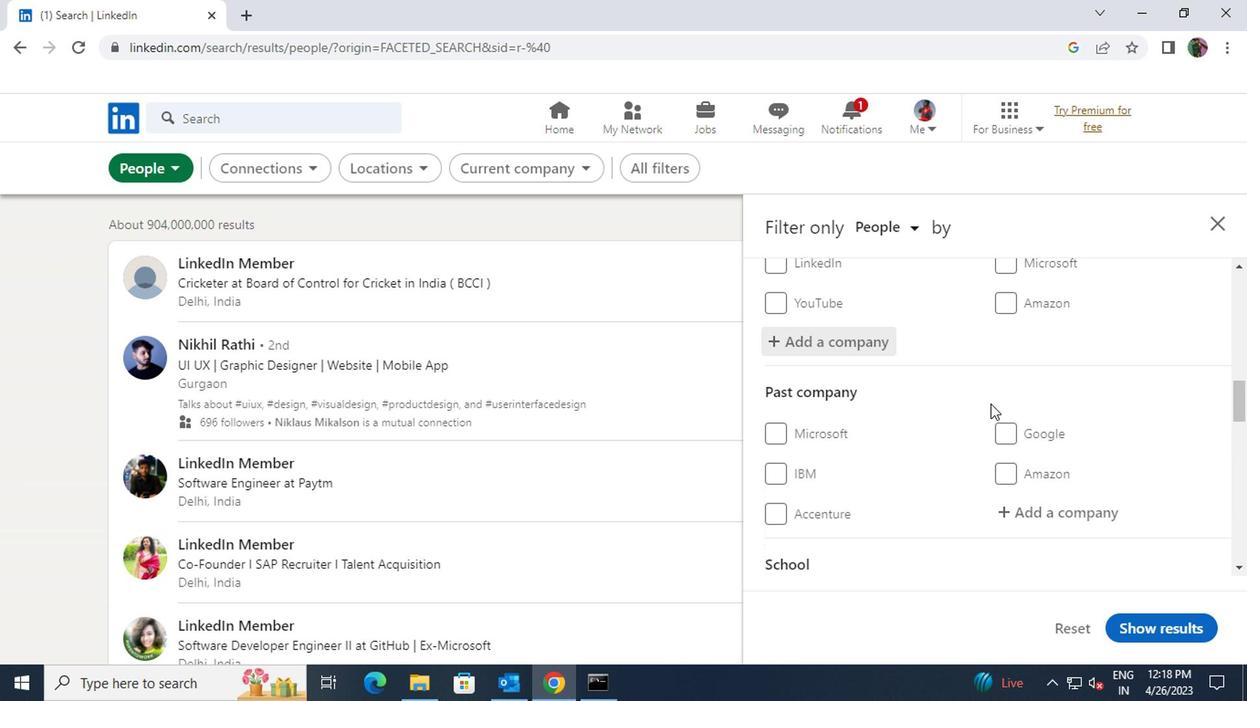 
Action: Mouse scrolled (986, 400) with delta (0, 0)
Screenshot: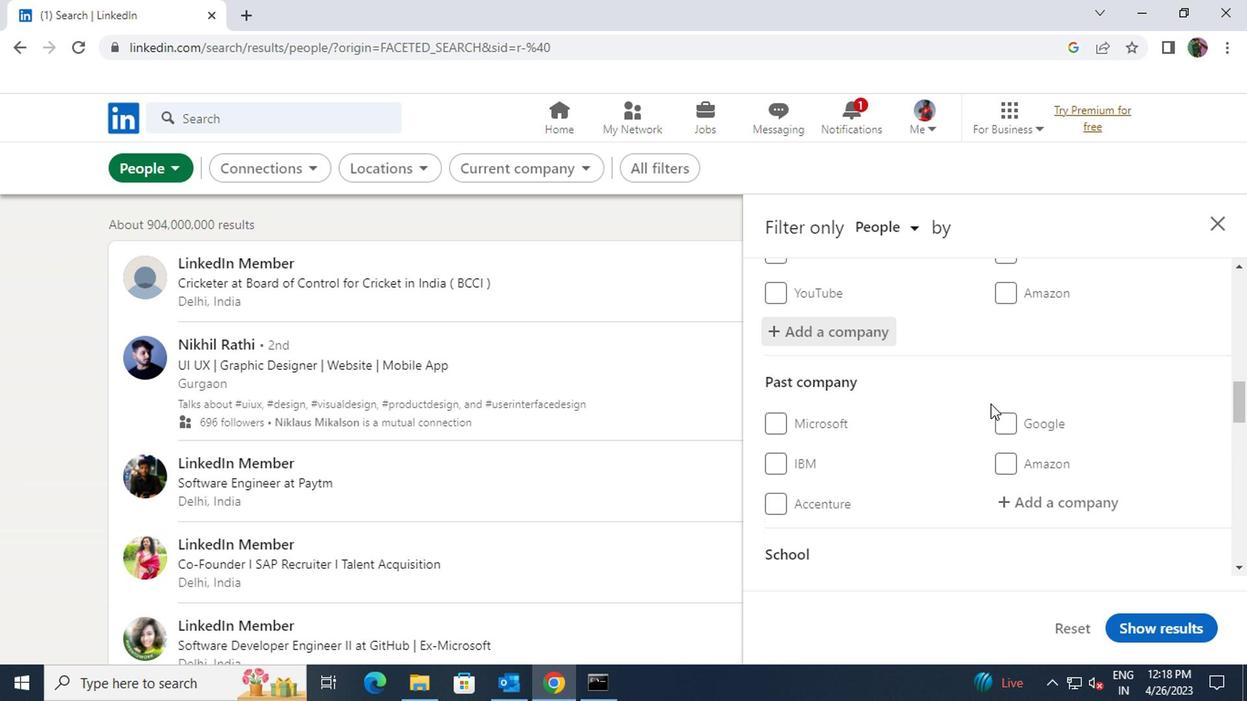 
Action: Mouse scrolled (986, 400) with delta (0, 0)
Screenshot: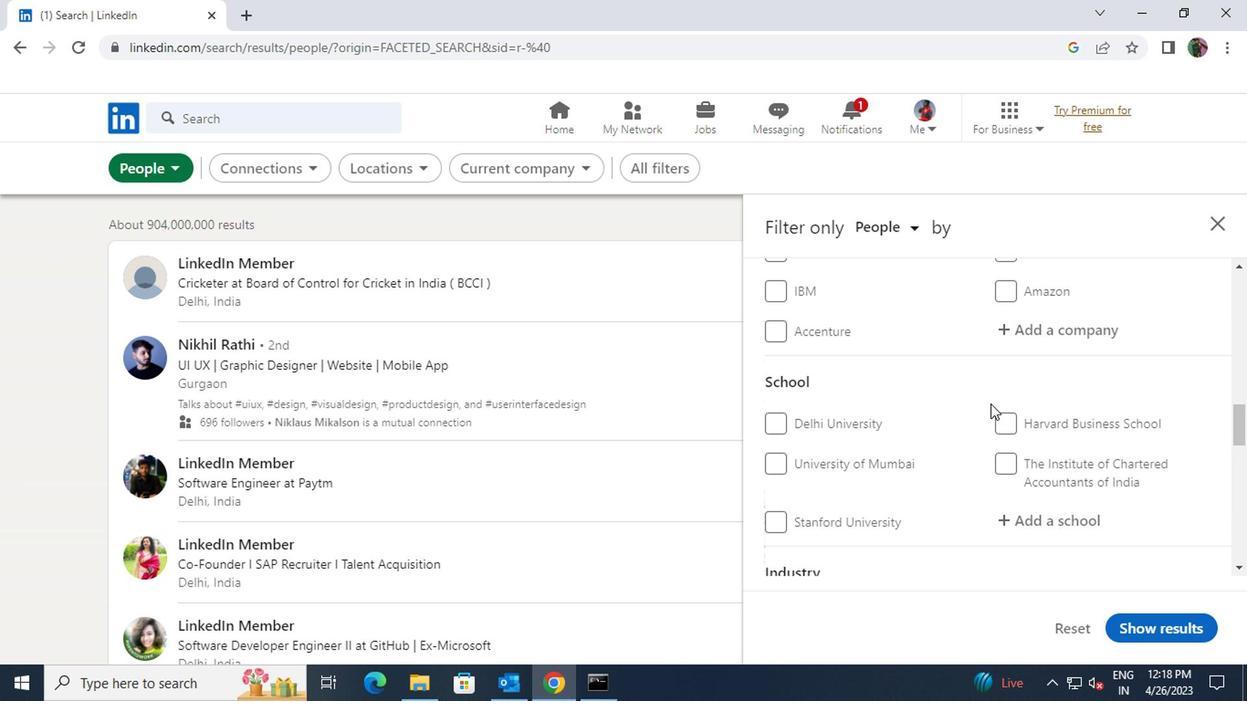 
Action: Mouse moved to (1021, 421)
Screenshot: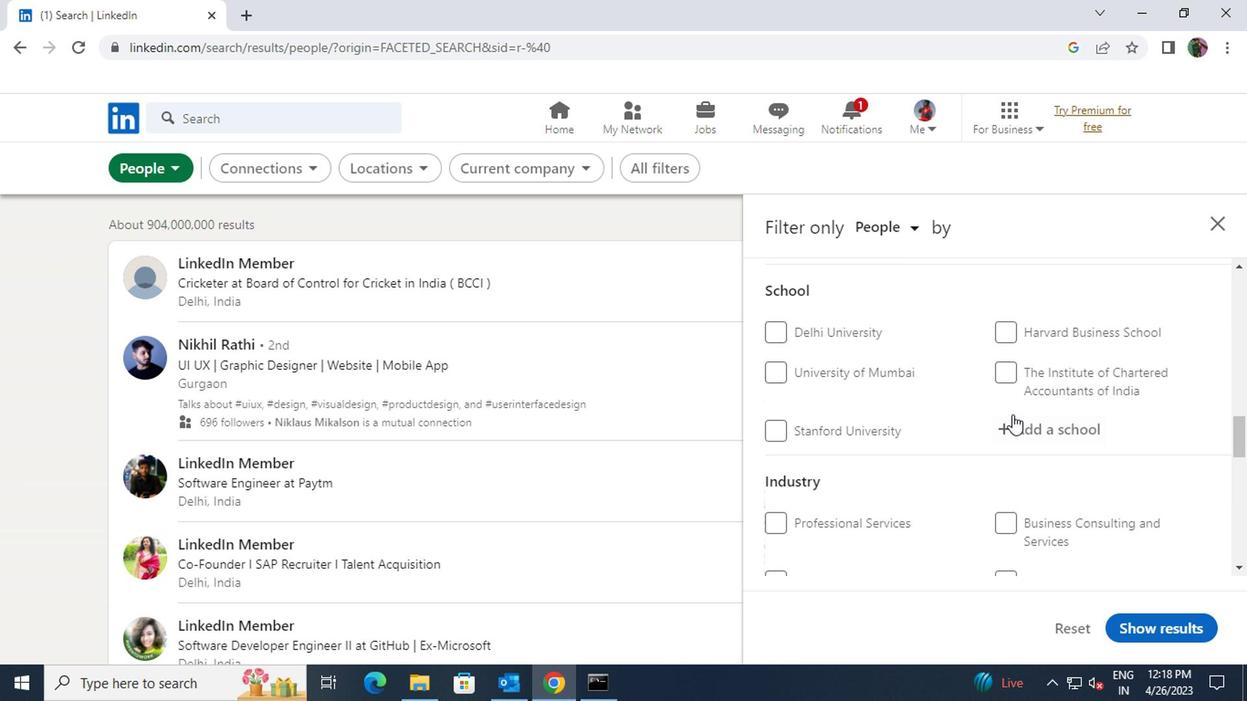 
Action: Mouse pressed left at (1021, 421)
Screenshot: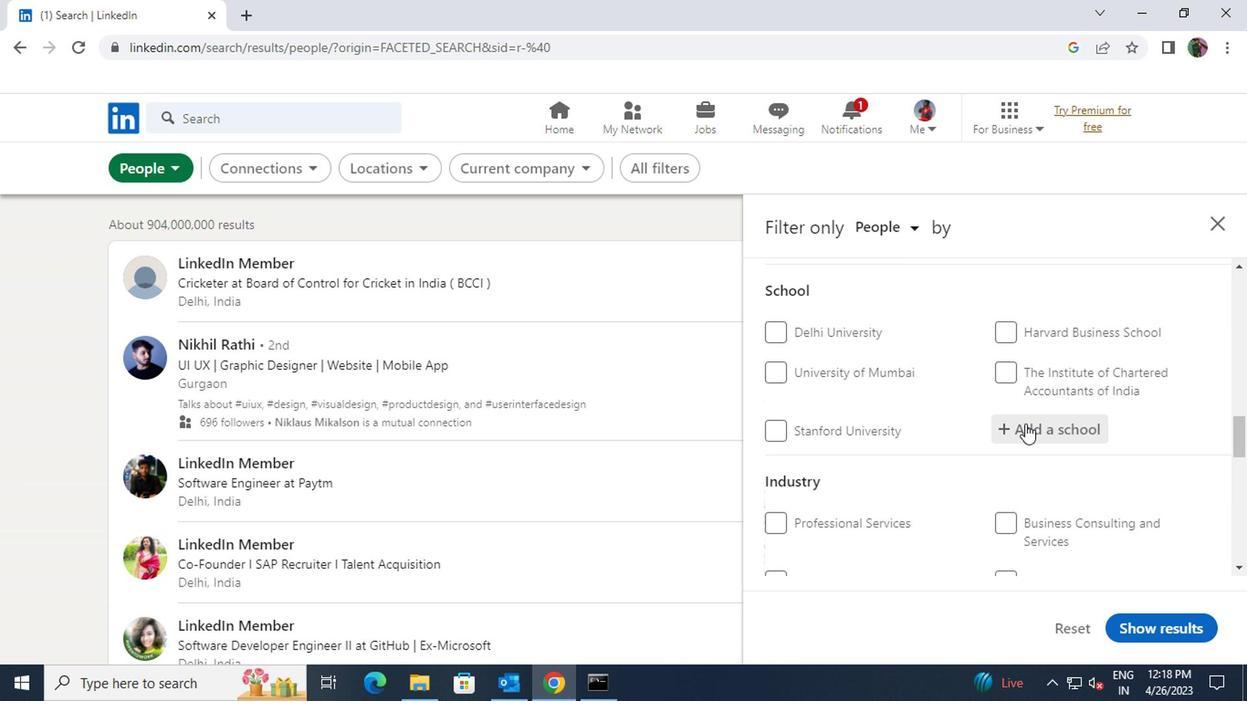 
Action: Key pressed <Key.shift>MUMBAI
Screenshot: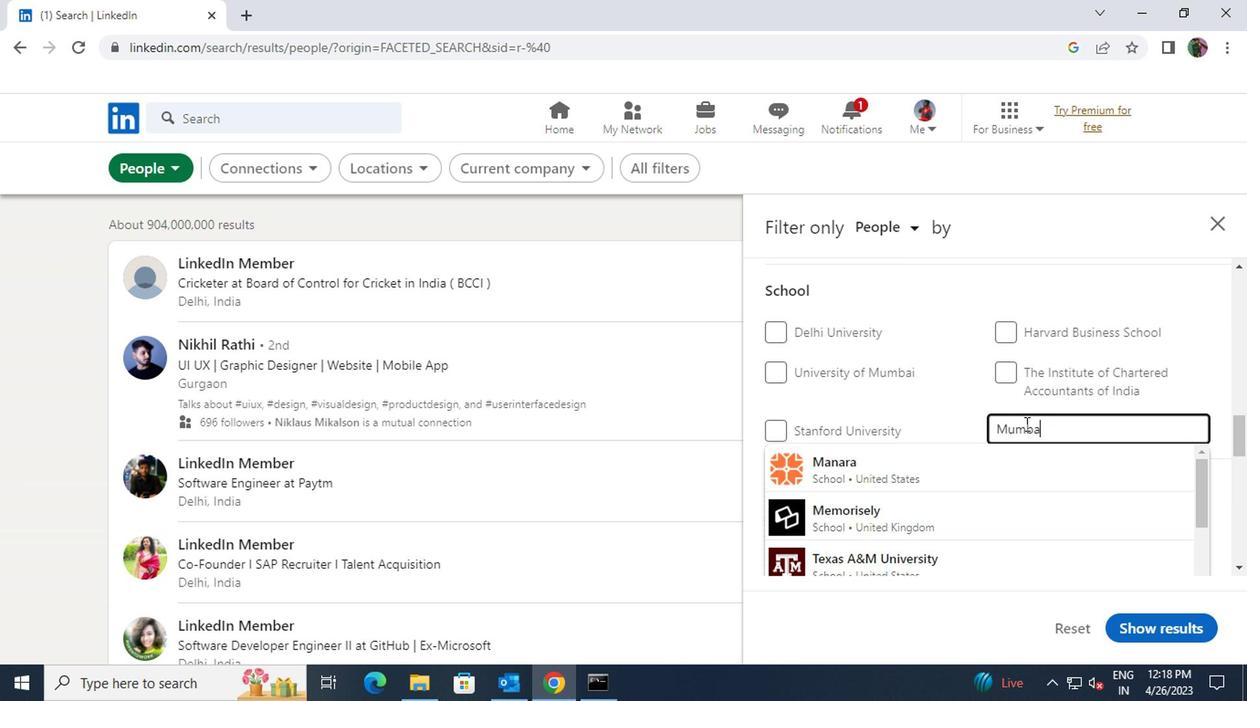 
Action: Mouse moved to (1017, 446)
Screenshot: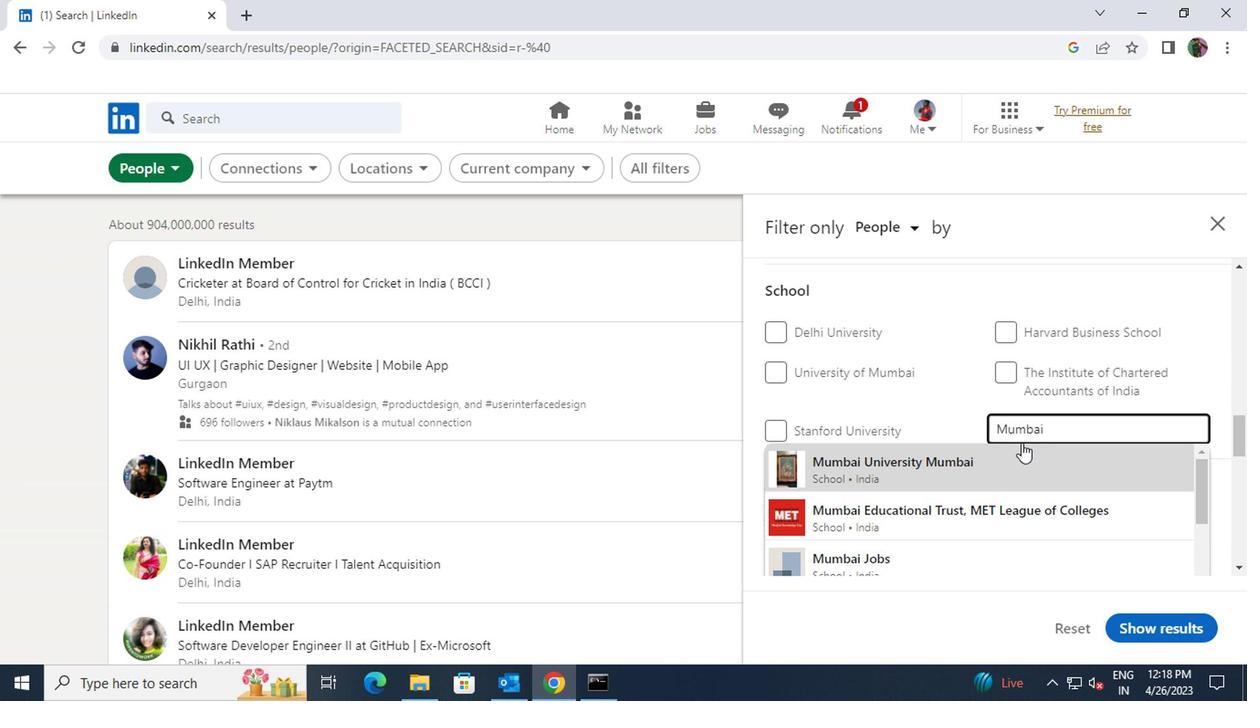 
Action: Mouse pressed left at (1017, 446)
Screenshot: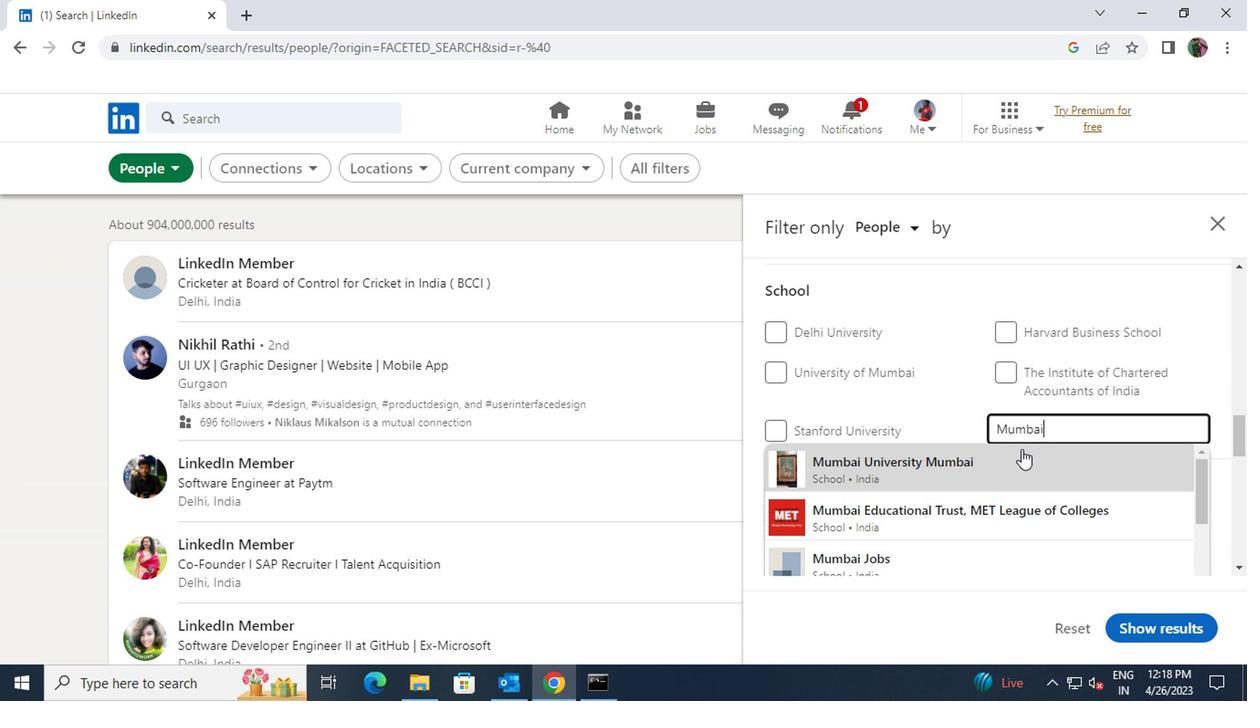 
Action: Mouse scrolled (1017, 445) with delta (0, 0)
Screenshot: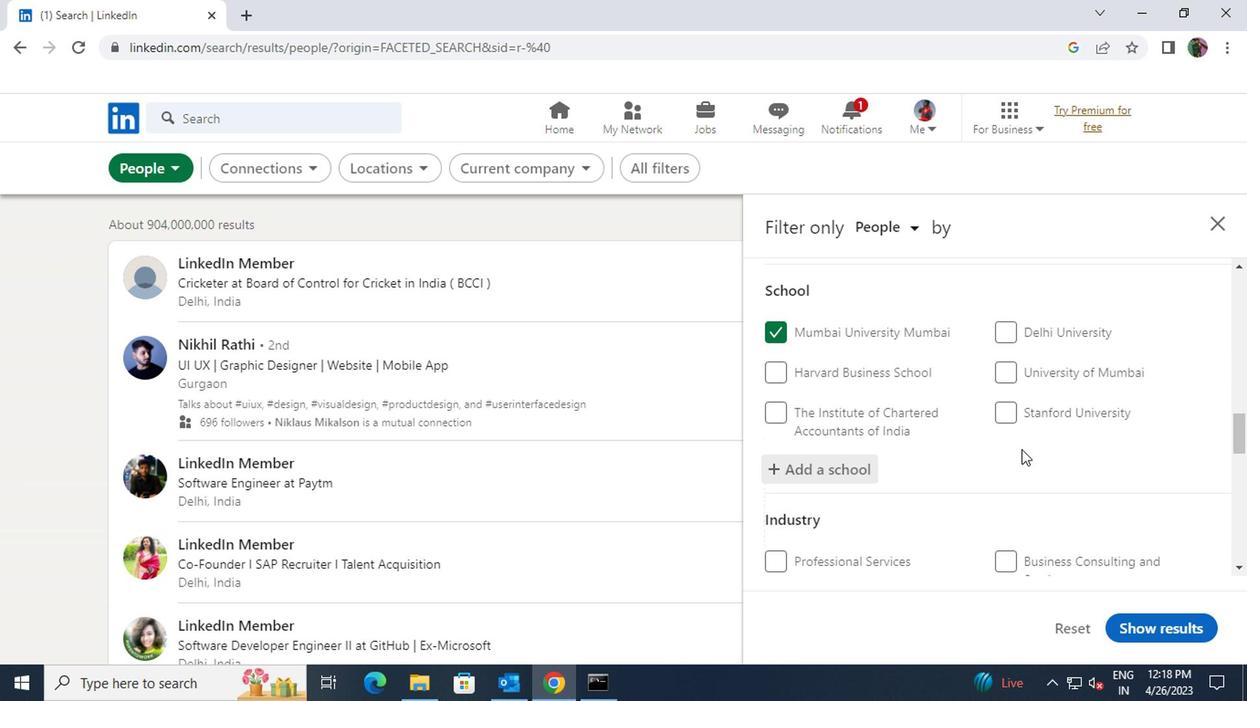 
Action: Mouse scrolled (1017, 445) with delta (0, 0)
Screenshot: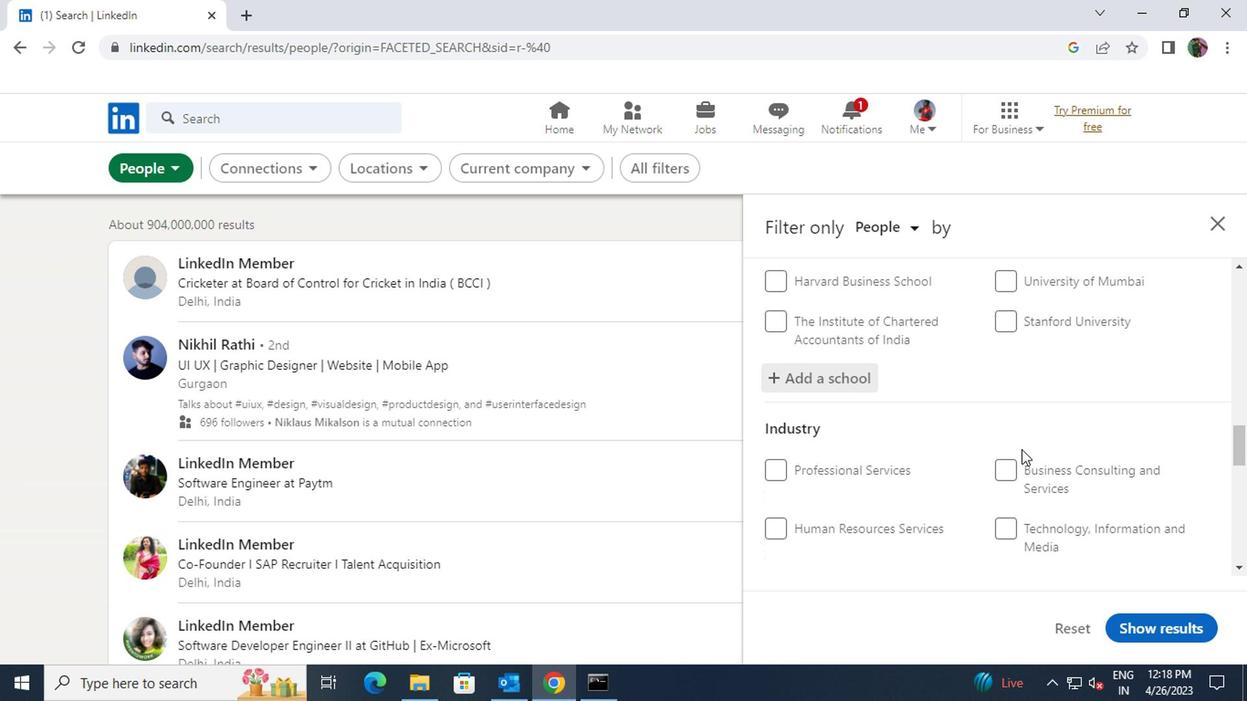 
Action: Mouse scrolled (1017, 445) with delta (0, 0)
Screenshot: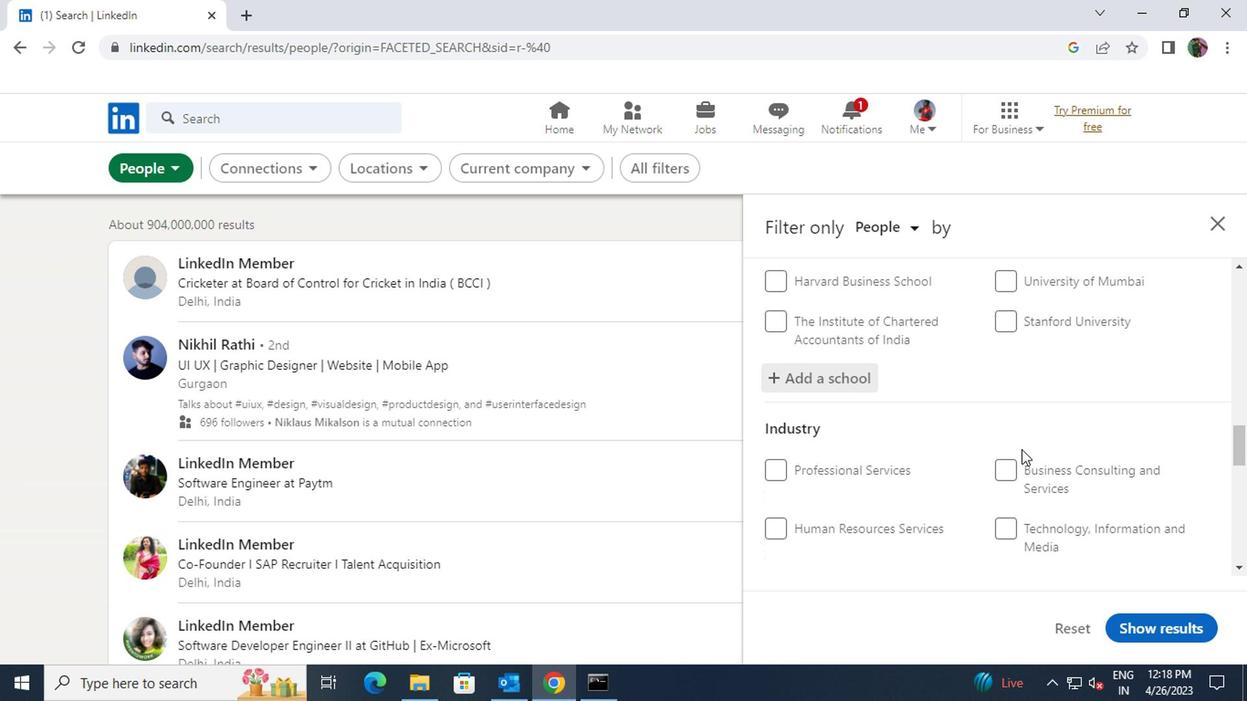 
Action: Mouse moved to (1034, 401)
Screenshot: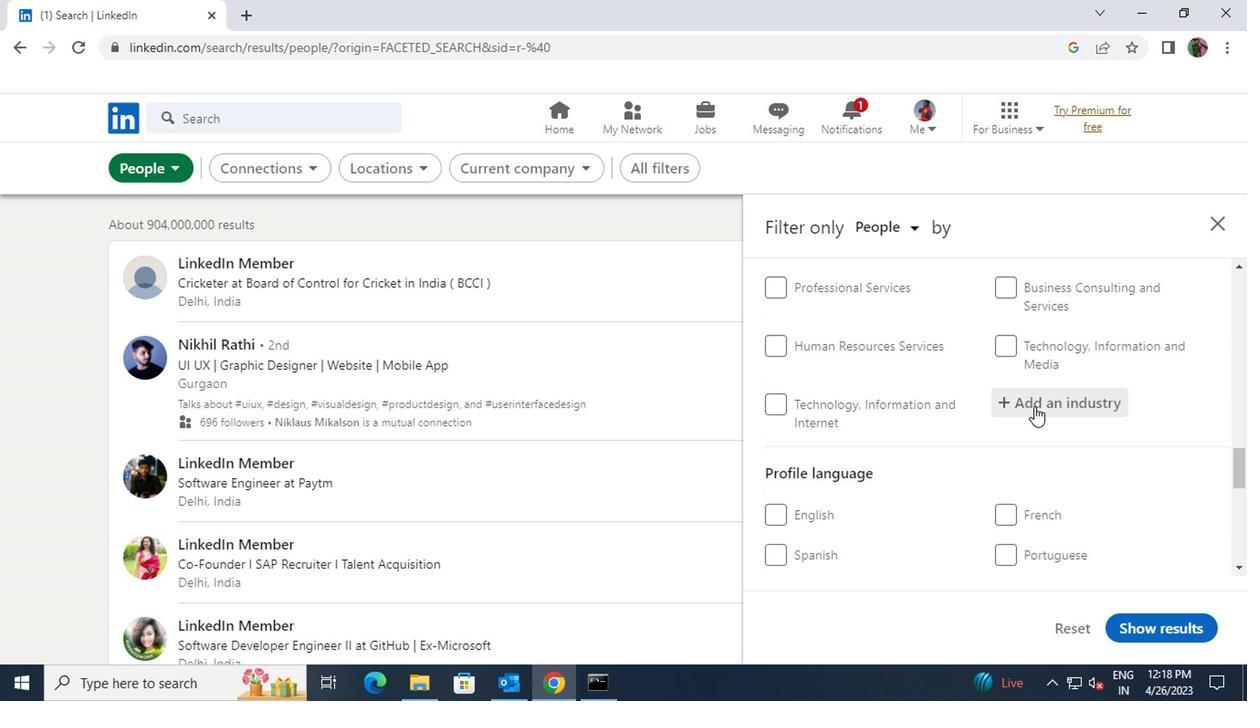 
Action: Mouse pressed left at (1034, 401)
Screenshot: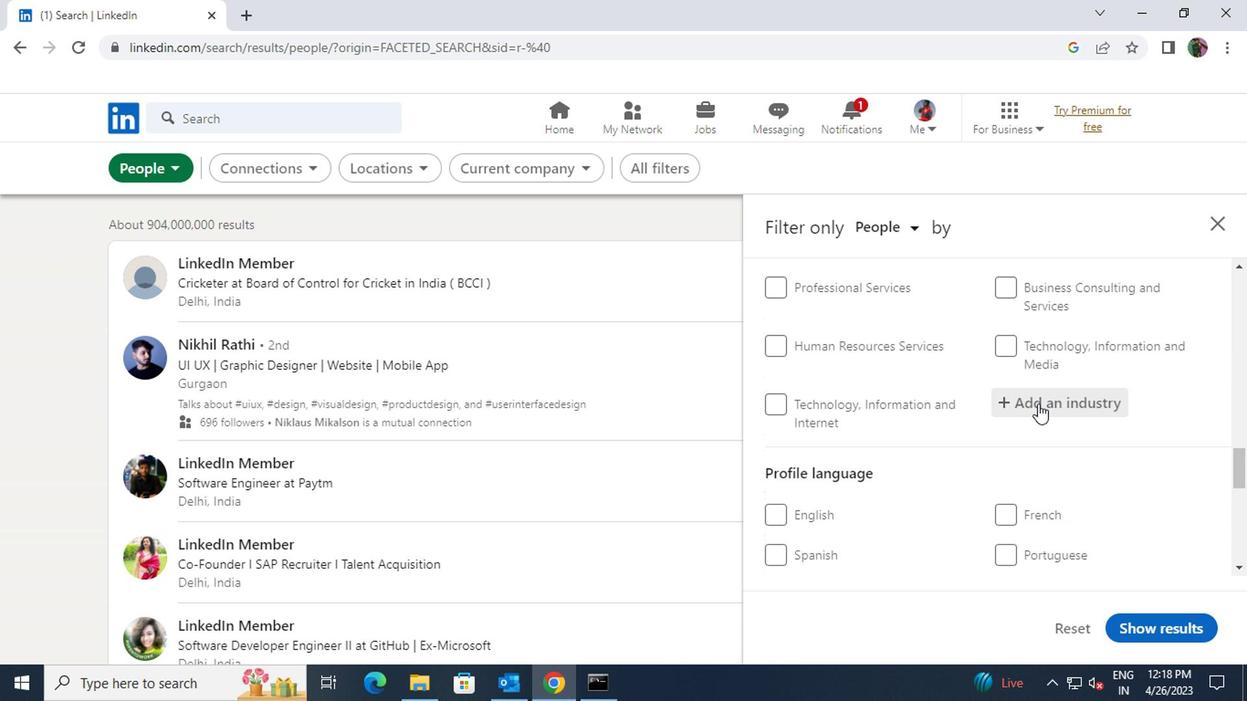 
Action: Key pressed <Key.shift>BUSINESS
Screenshot: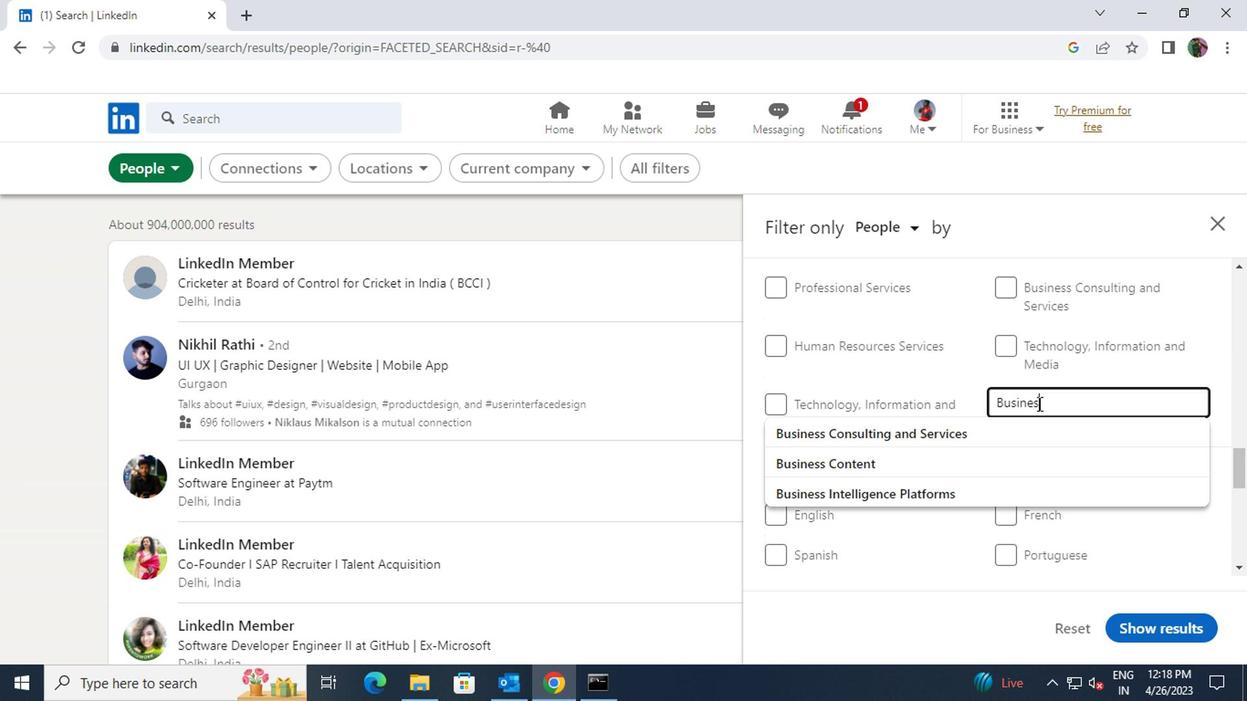 
Action: Mouse moved to (1025, 427)
Screenshot: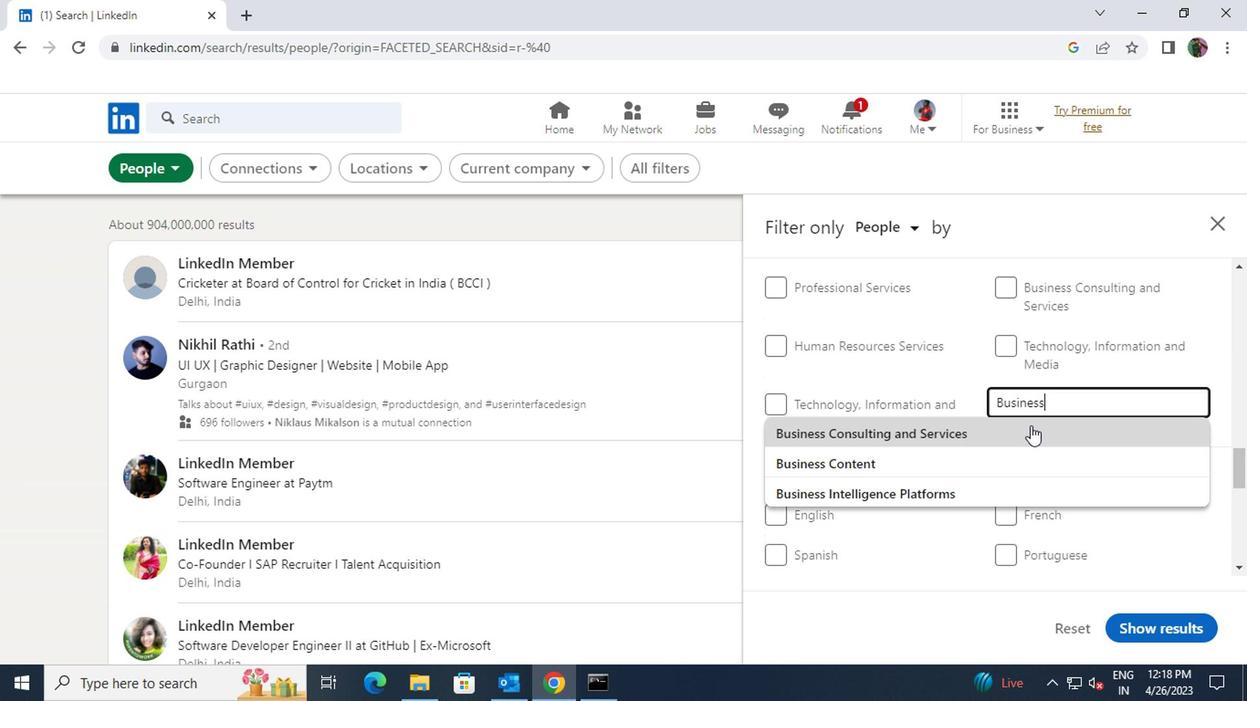 
Action: Mouse pressed left at (1025, 427)
Screenshot: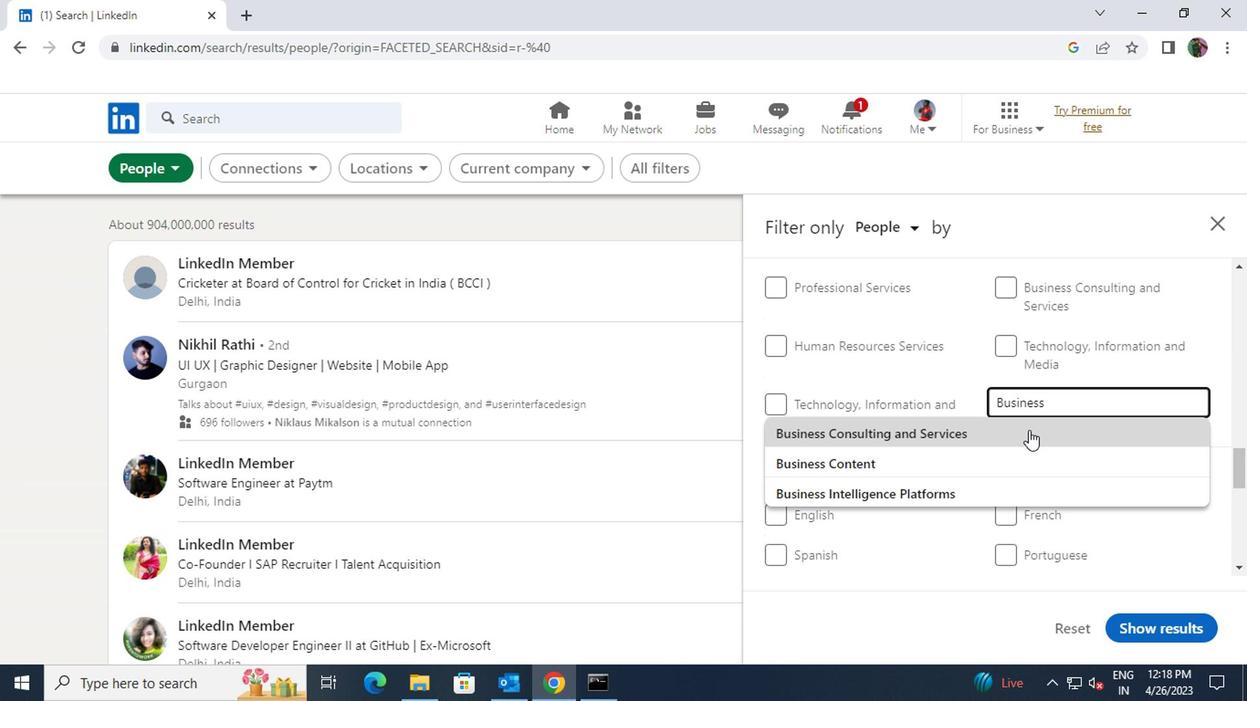
Action: Mouse scrolled (1025, 426) with delta (0, 0)
Screenshot: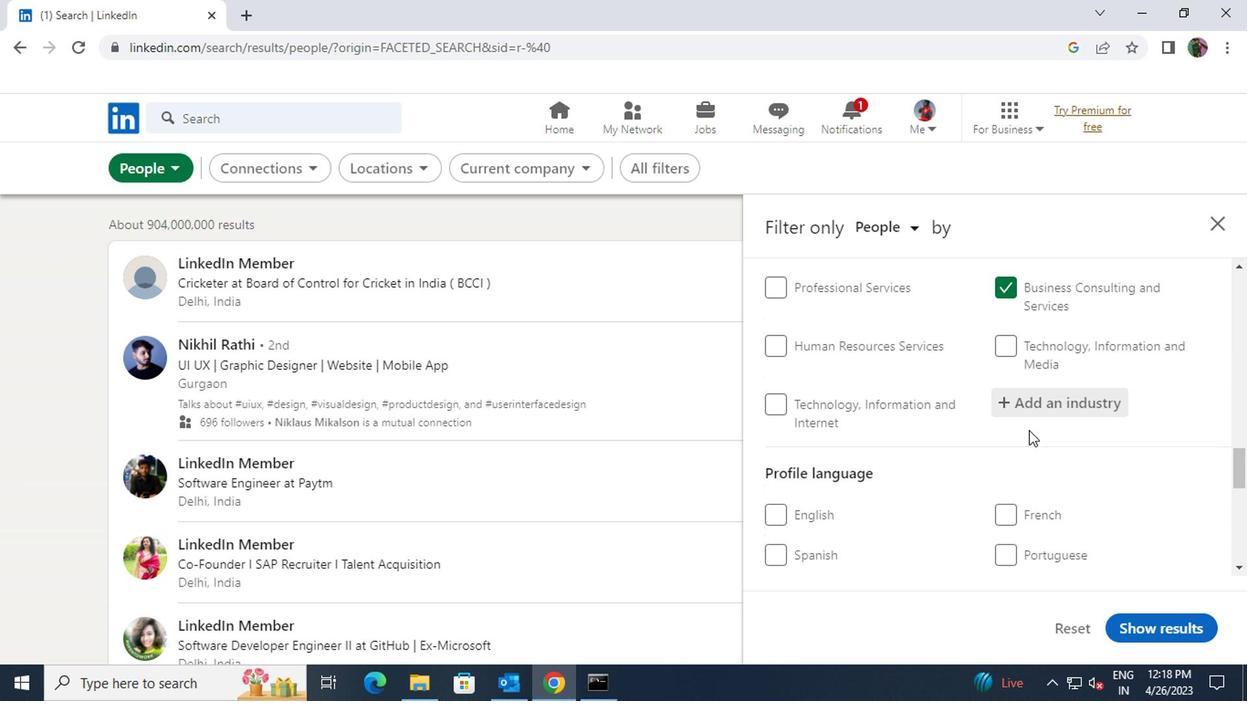 
Action: Mouse moved to (771, 461)
Screenshot: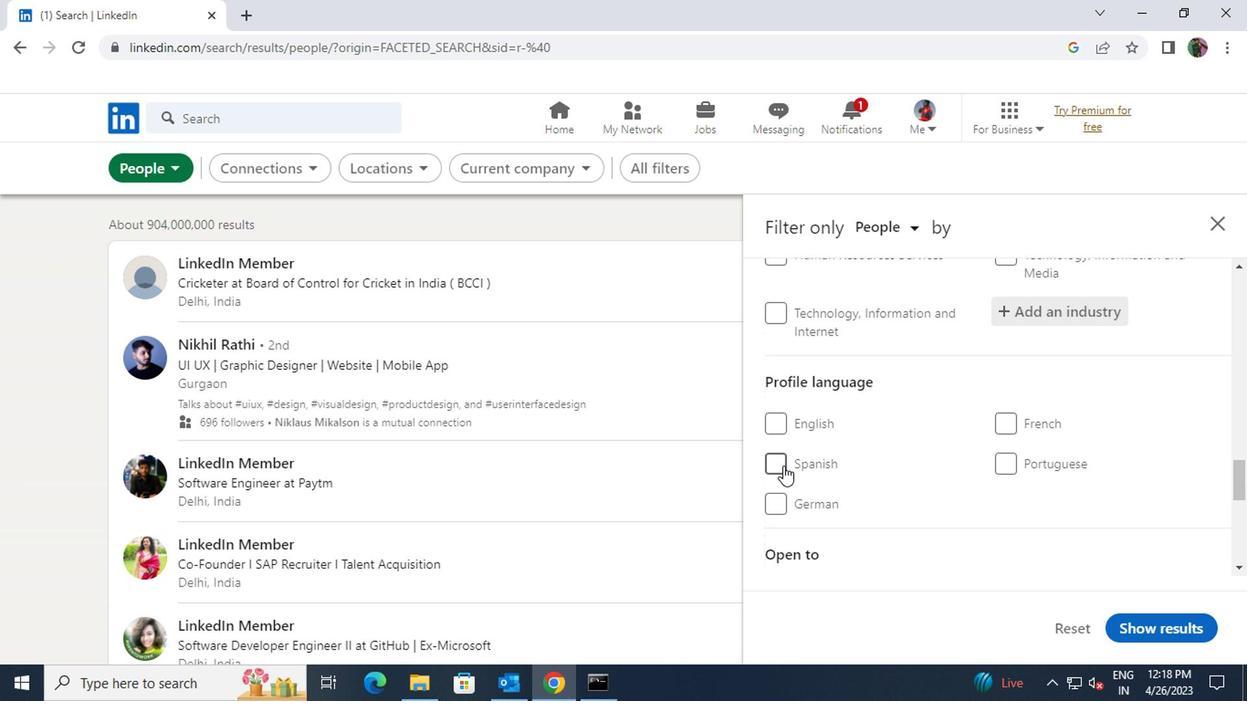
Action: Mouse pressed left at (771, 461)
Screenshot: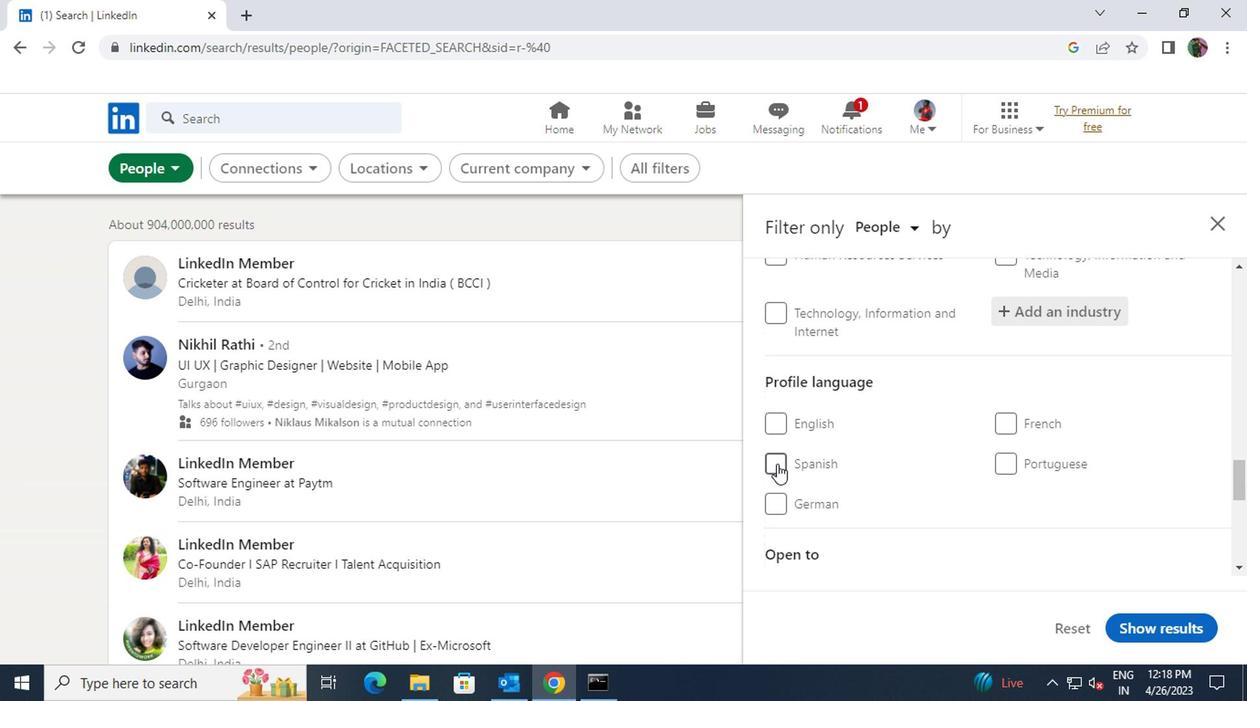 
Action: Mouse moved to (948, 508)
Screenshot: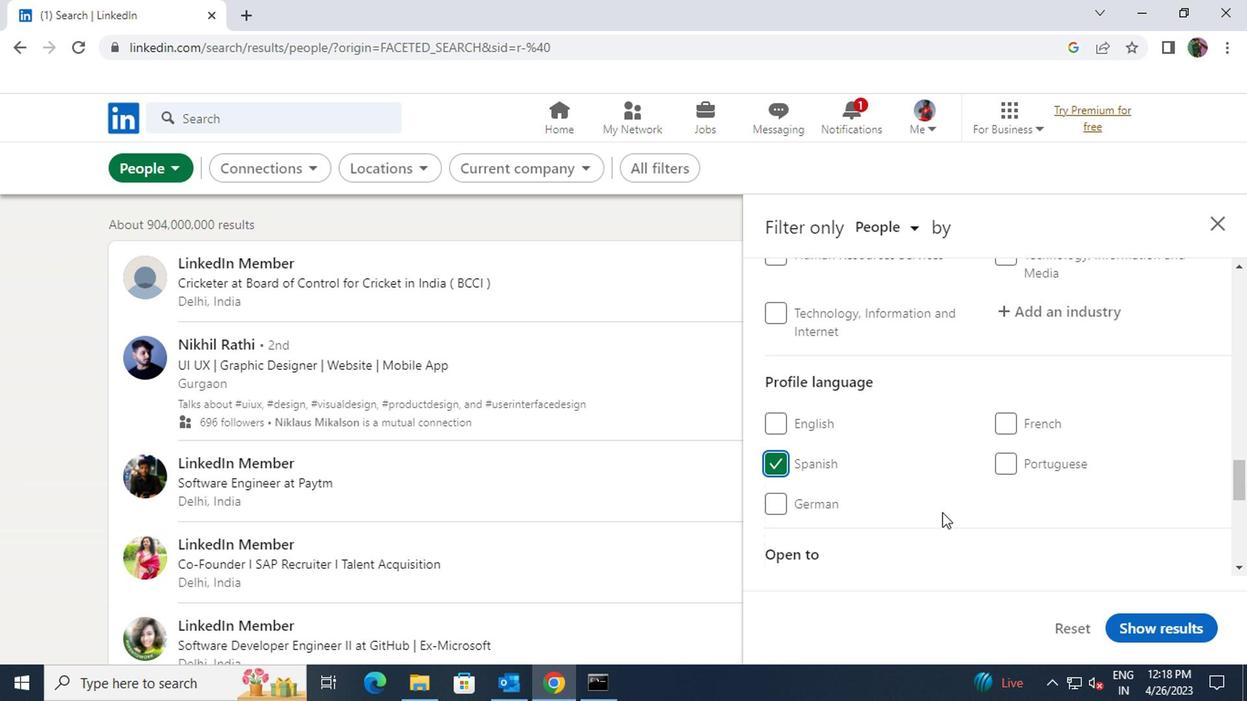 
Action: Mouse scrolled (948, 506) with delta (0, -1)
Screenshot: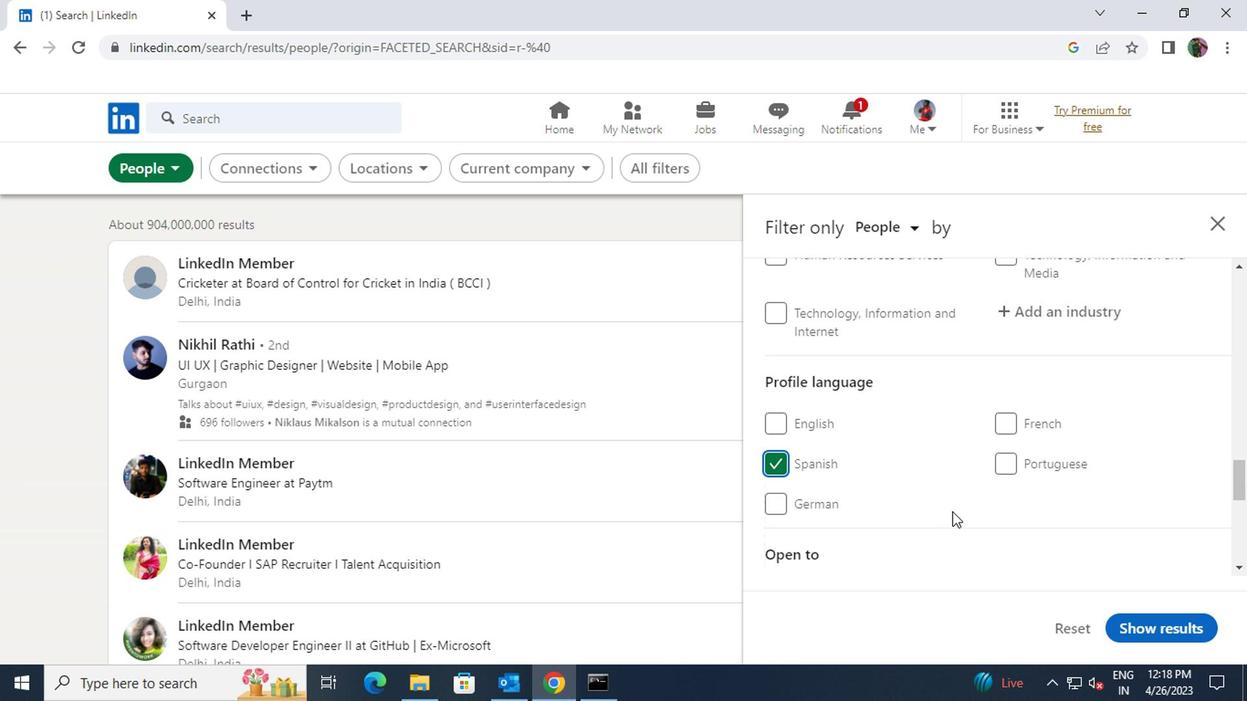 
Action: Mouse scrolled (948, 506) with delta (0, -1)
Screenshot: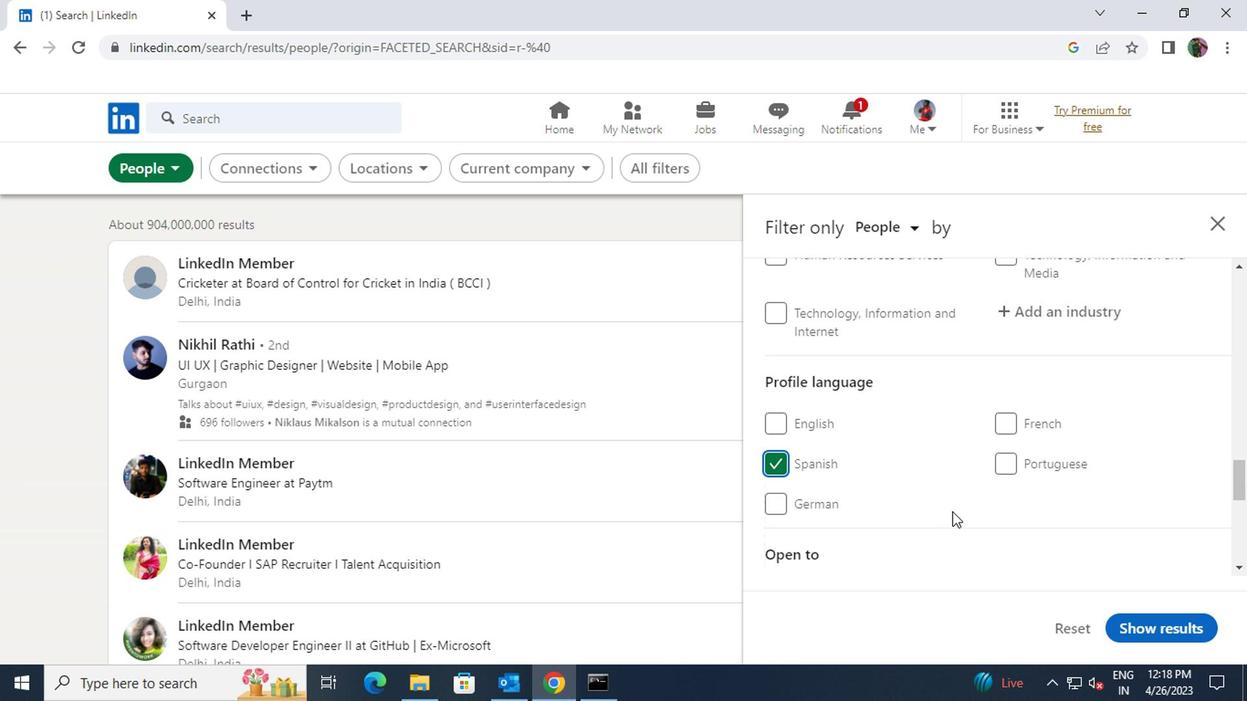 
Action: Mouse moved to (948, 506)
Screenshot: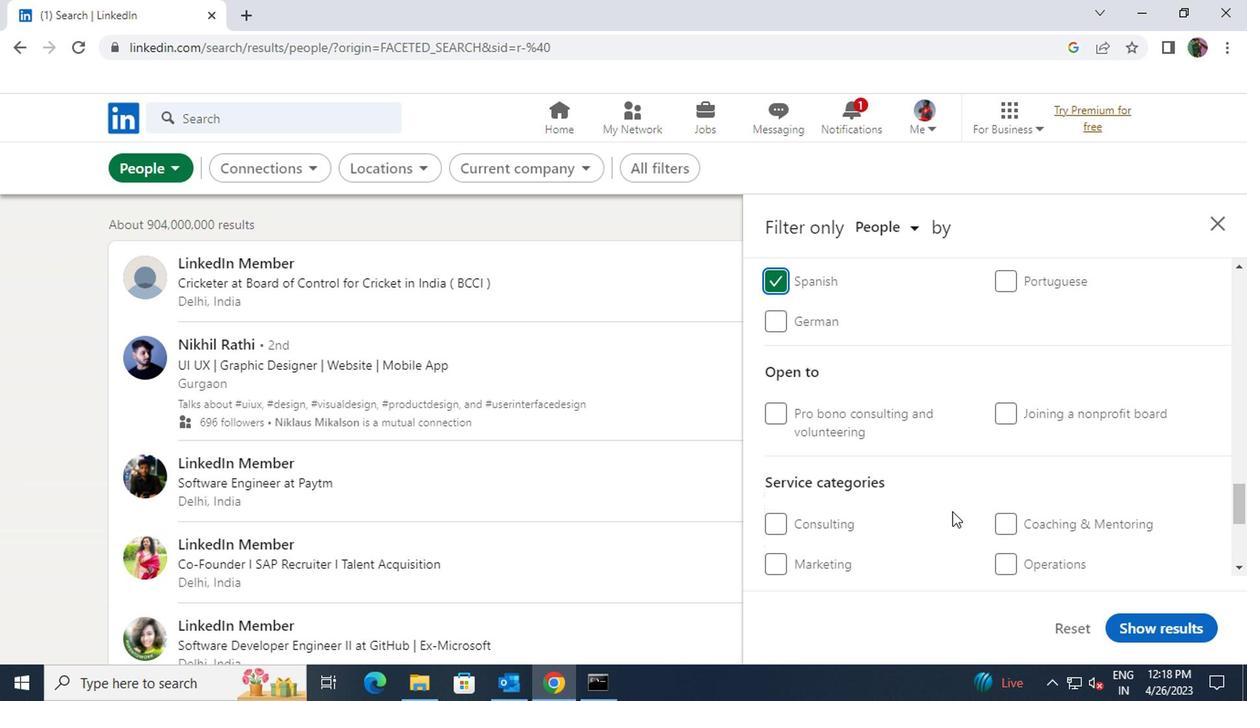 
Action: Mouse scrolled (948, 506) with delta (0, 0)
Screenshot: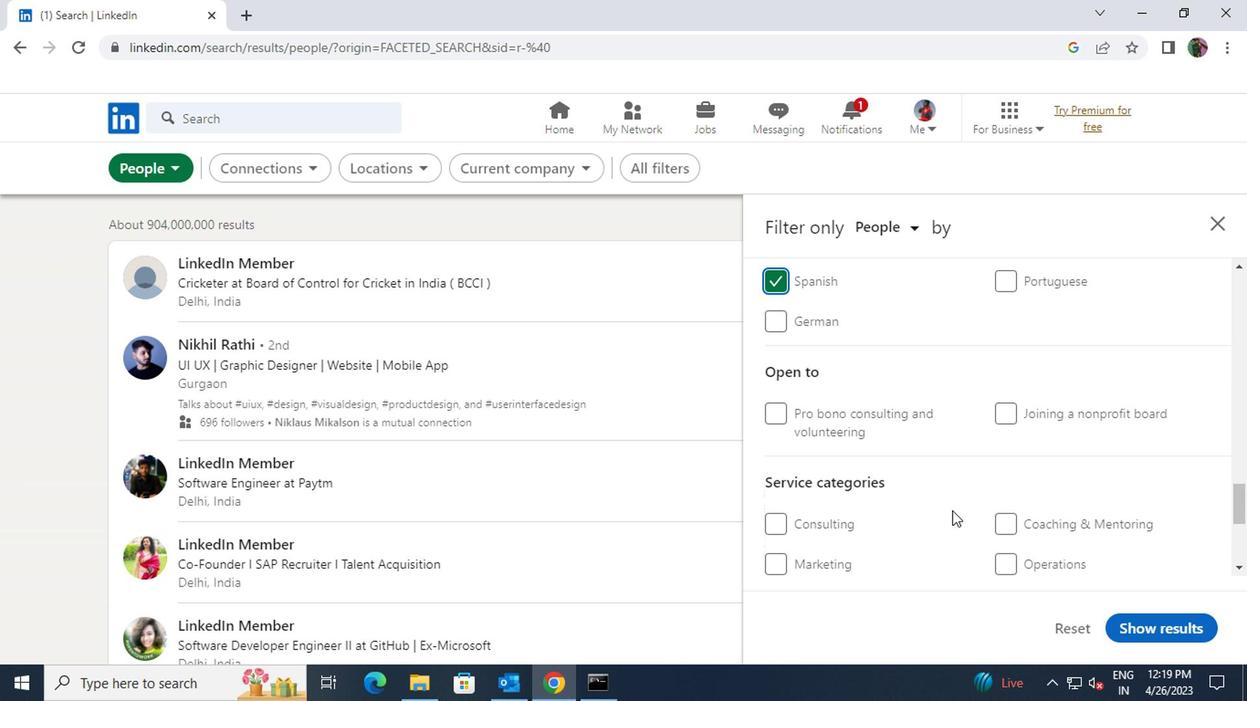 
Action: Mouse moved to (1066, 506)
Screenshot: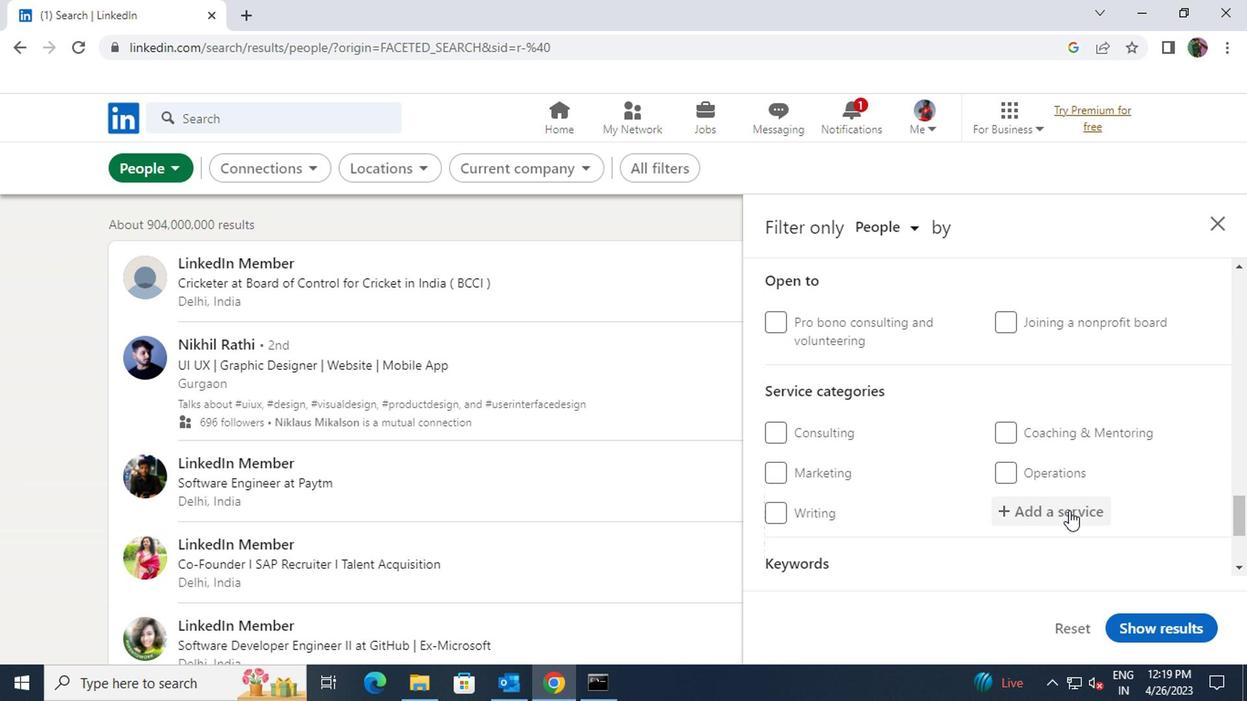 
Action: Mouse pressed left at (1066, 506)
Screenshot: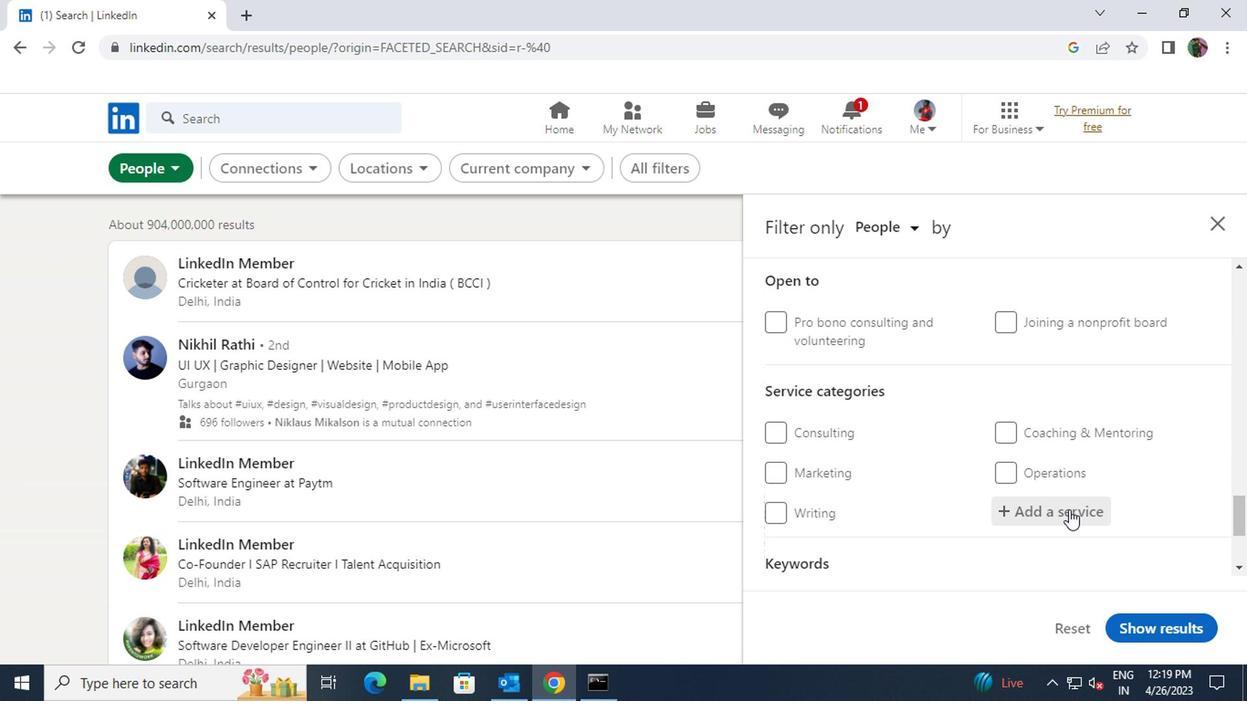 
Action: Key pressed <Key.shift>LEADERSHIP
Screenshot: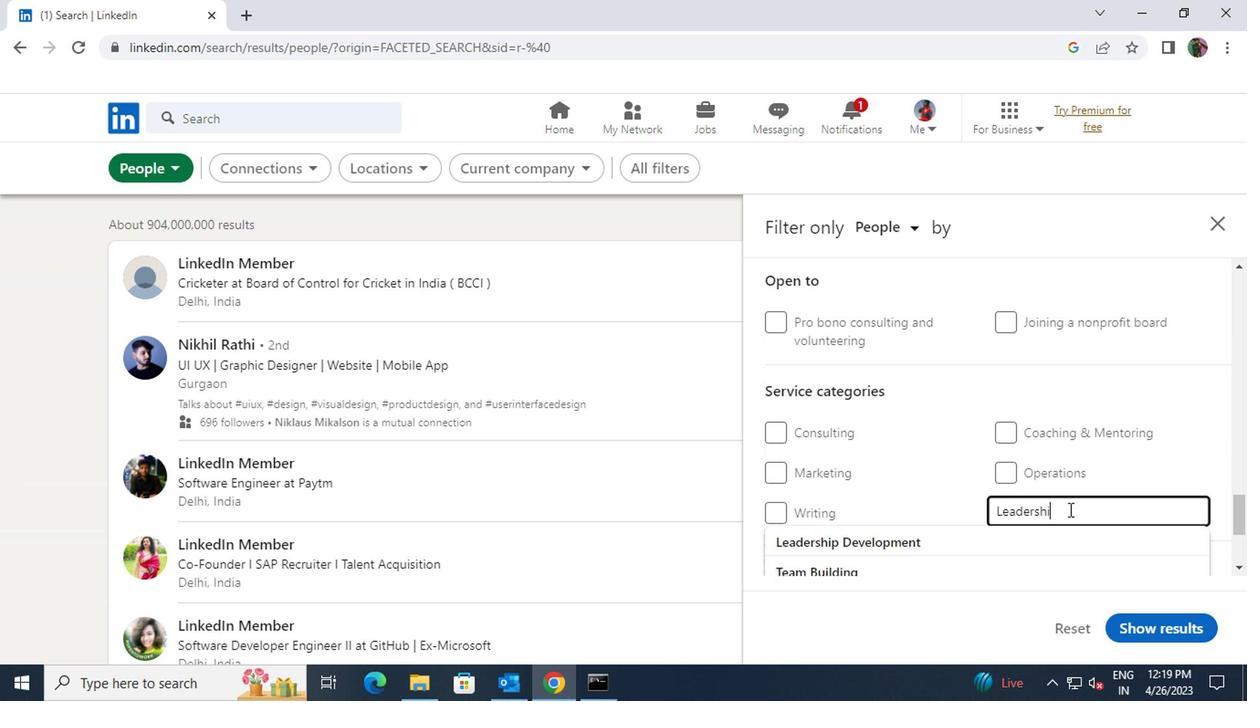 
Action: Mouse moved to (1051, 535)
Screenshot: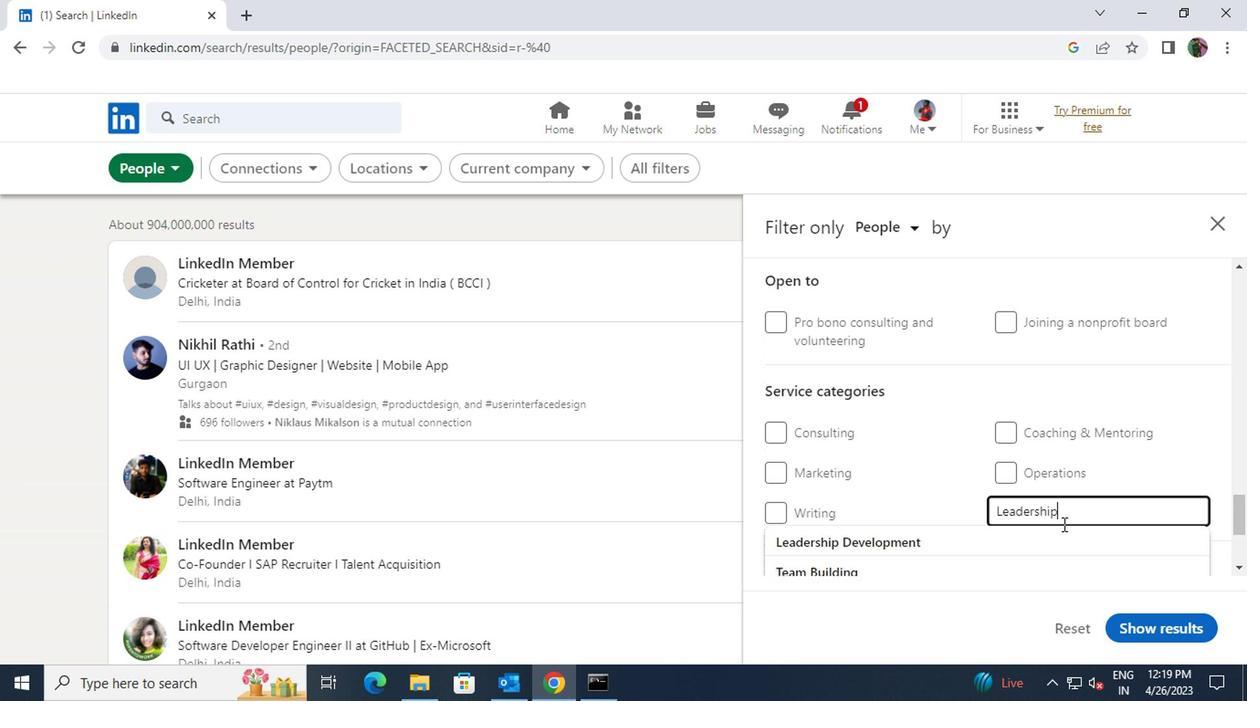 
Action: Mouse pressed left at (1051, 535)
Screenshot: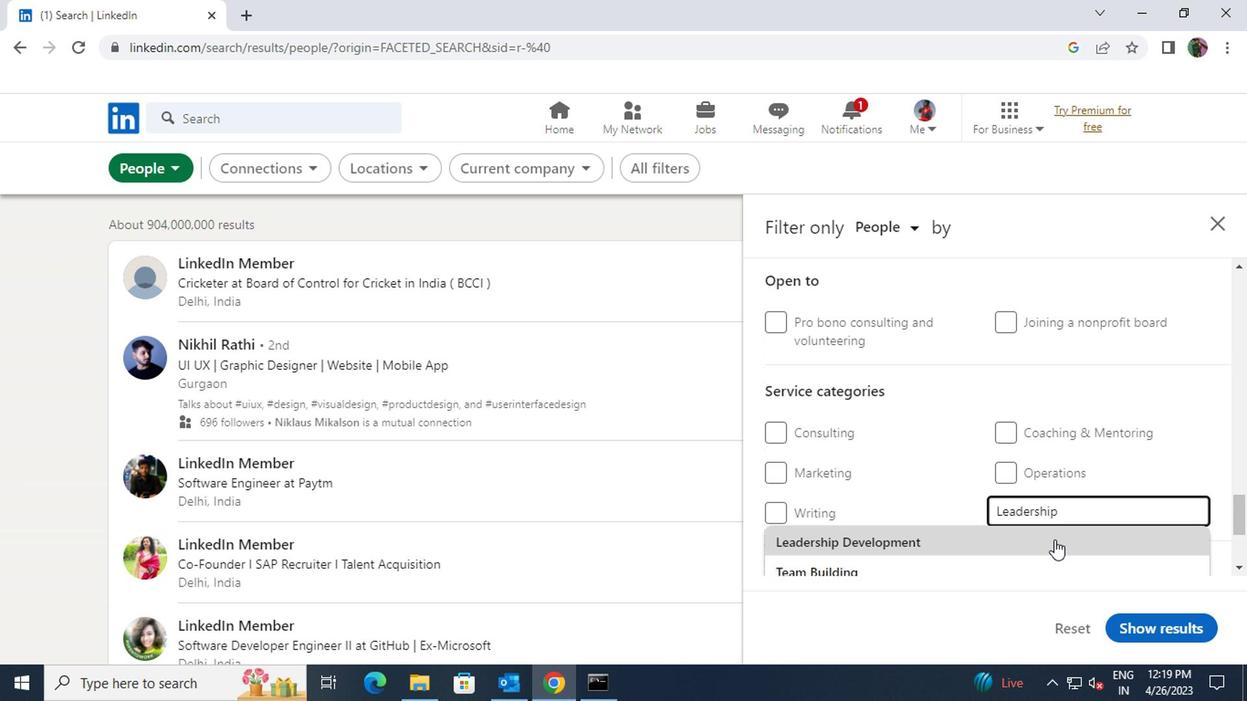 
Action: Mouse scrolled (1051, 534) with delta (0, 0)
Screenshot: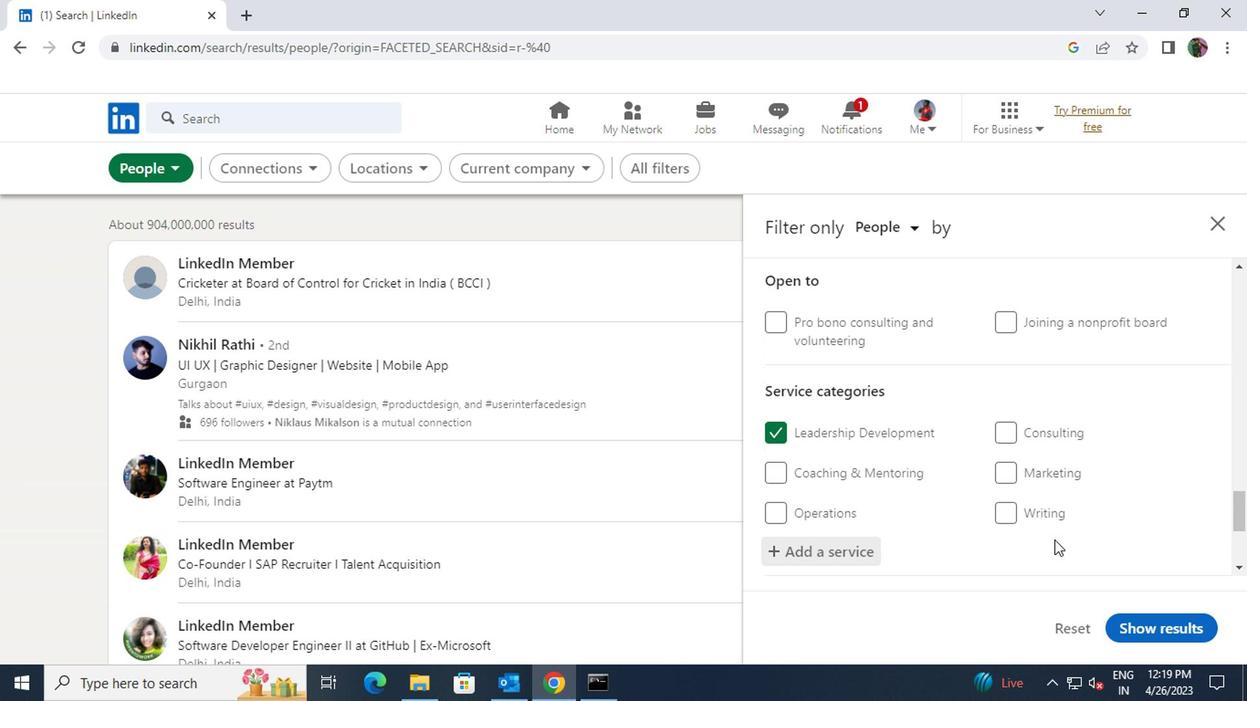 
Action: Mouse scrolled (1051, 534) with delta (0, 0)
Screenshot: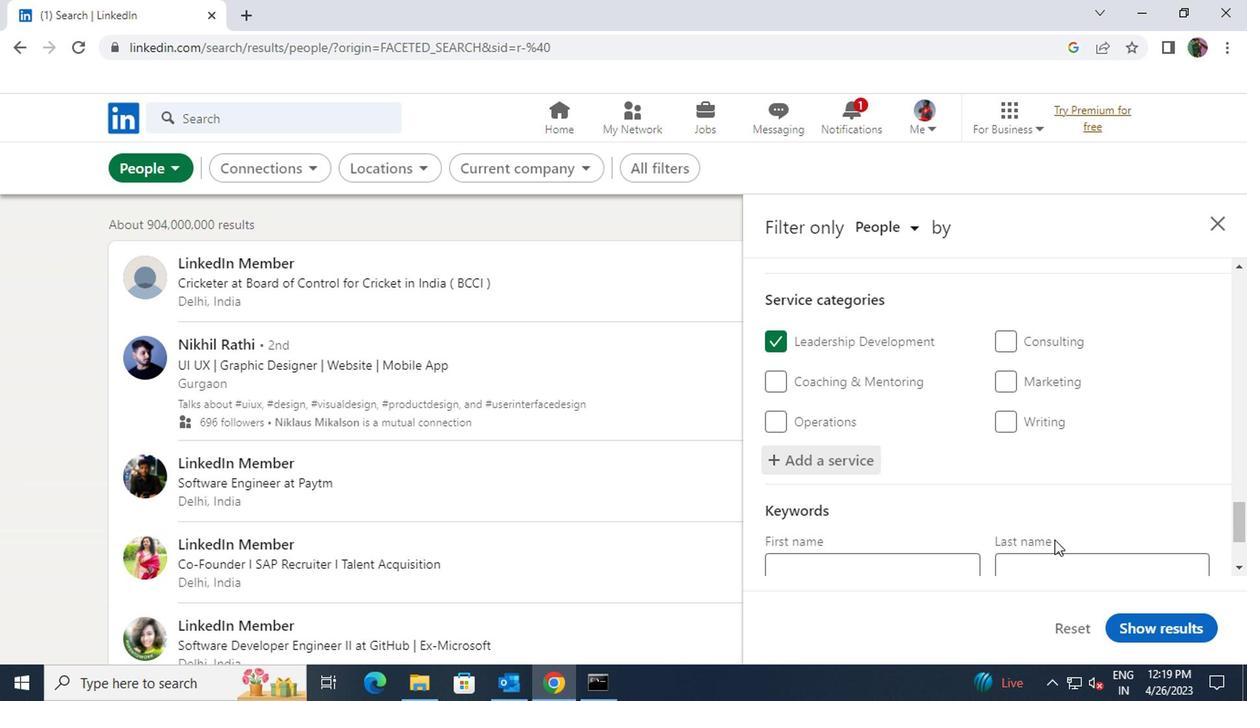 
Action: Mouse moved to (930, 541)
Screenshot: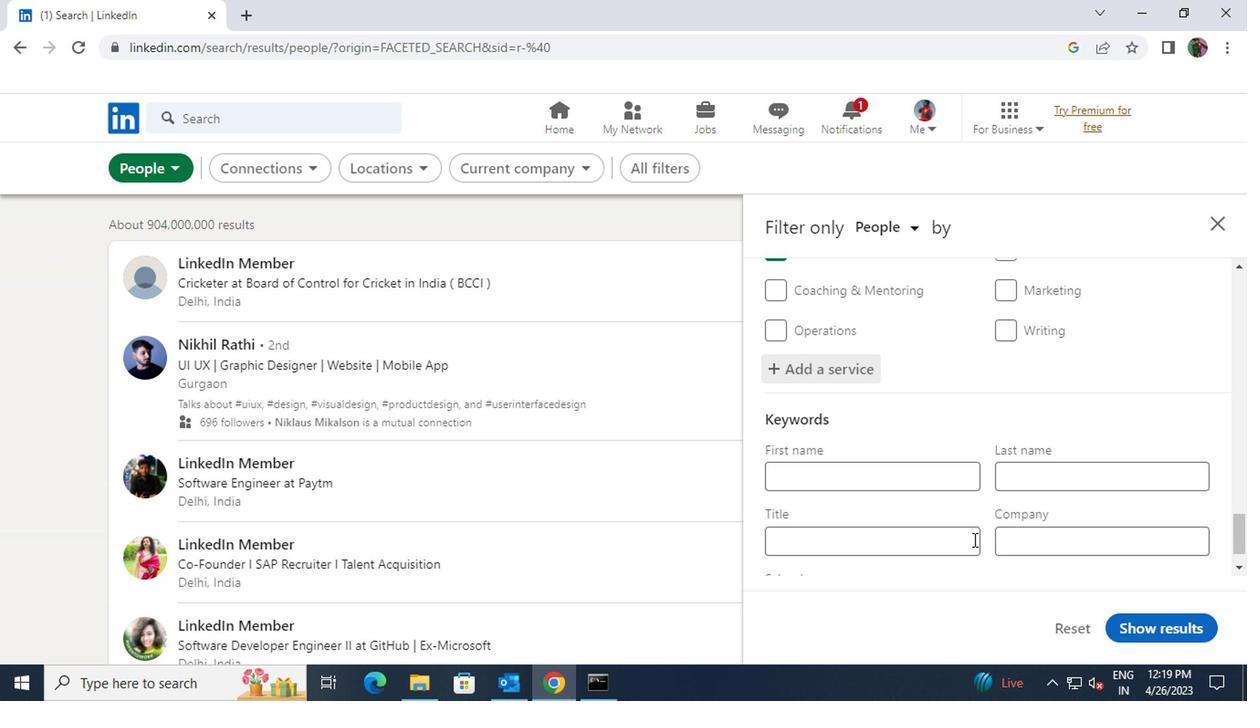 
Action: Mouse pressed left at (930, 541)
Screenshot: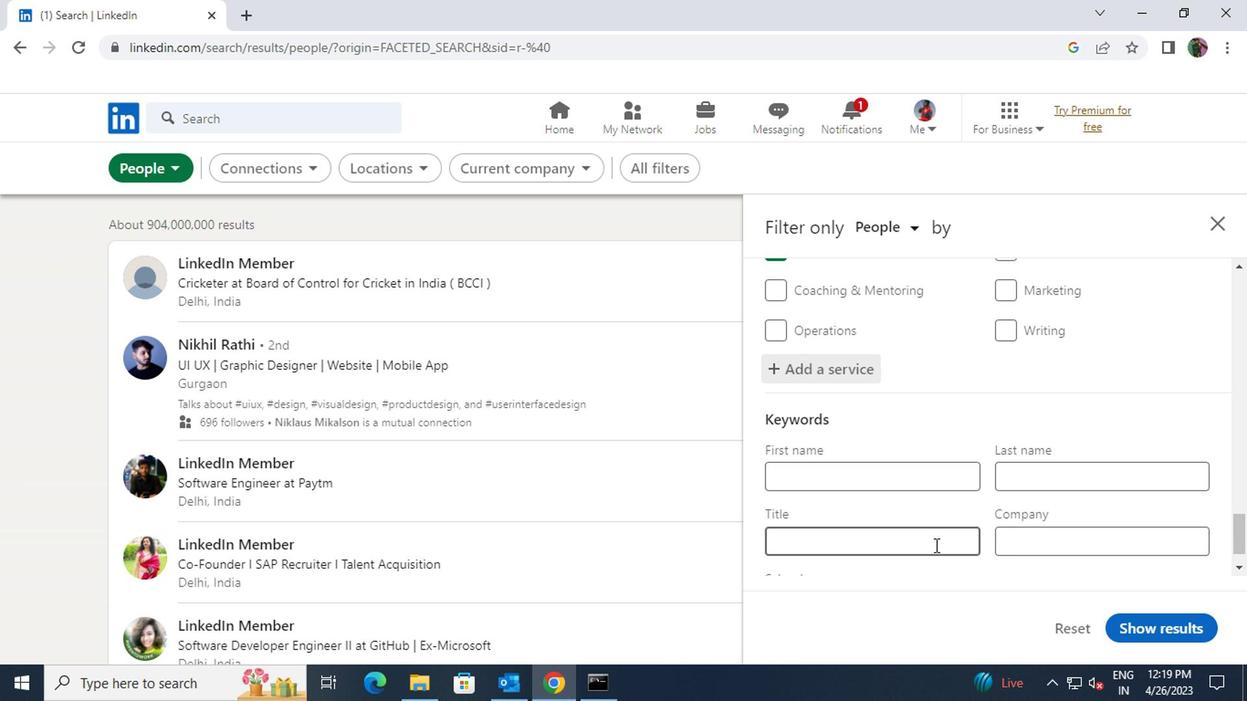 
Action: Key pressed <Key.shift>RESEARCHER
Screenshot: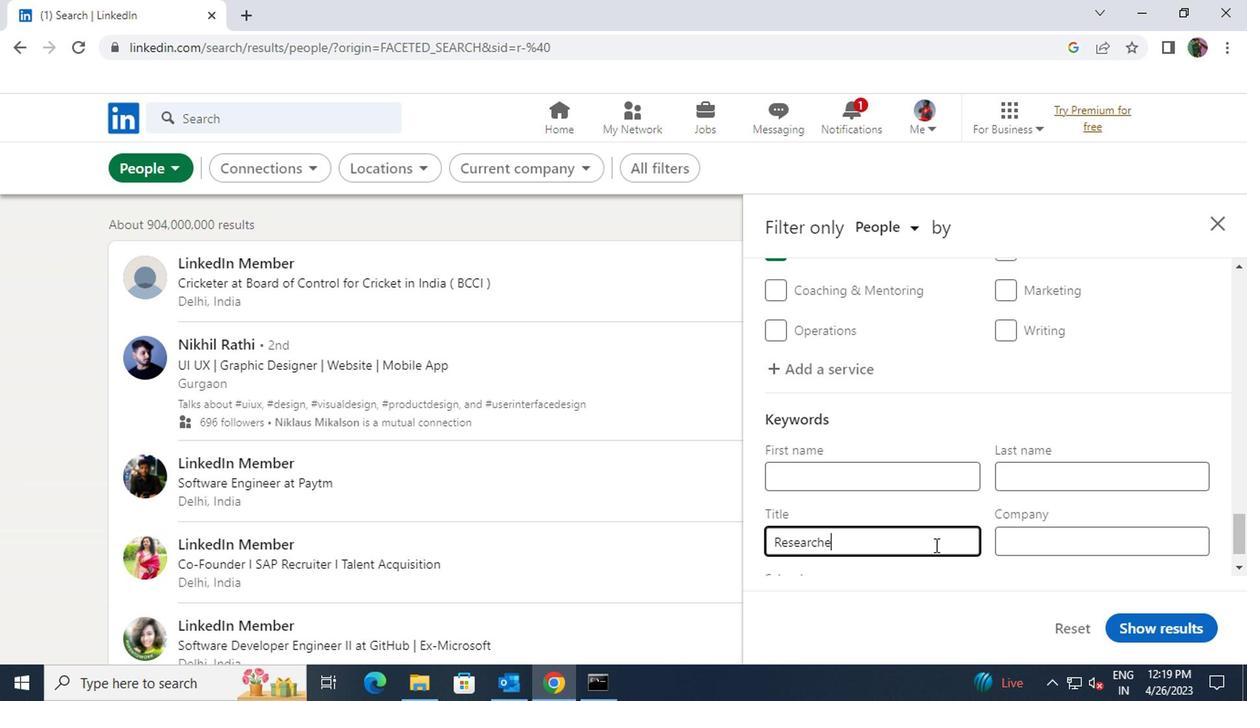 
Action: Mouse moved to (1146, 621)
Screenshot: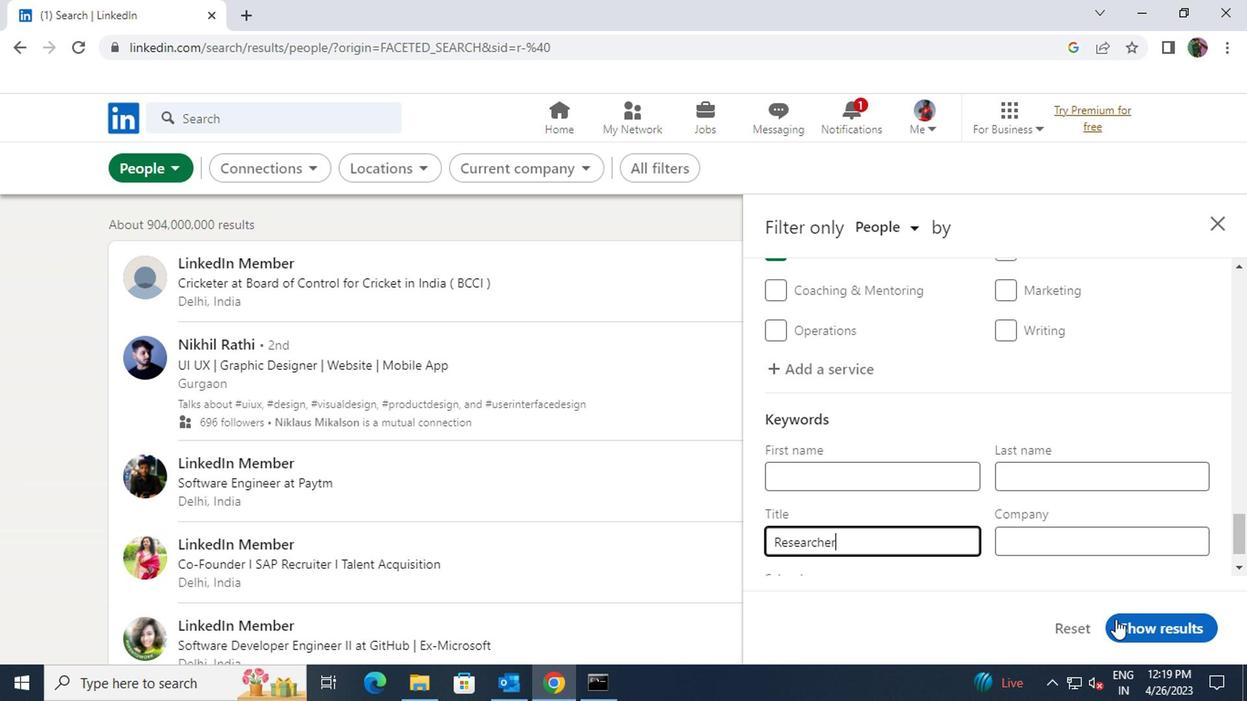
Action: Mouse pressed left at (1146, 621)
Screenshot: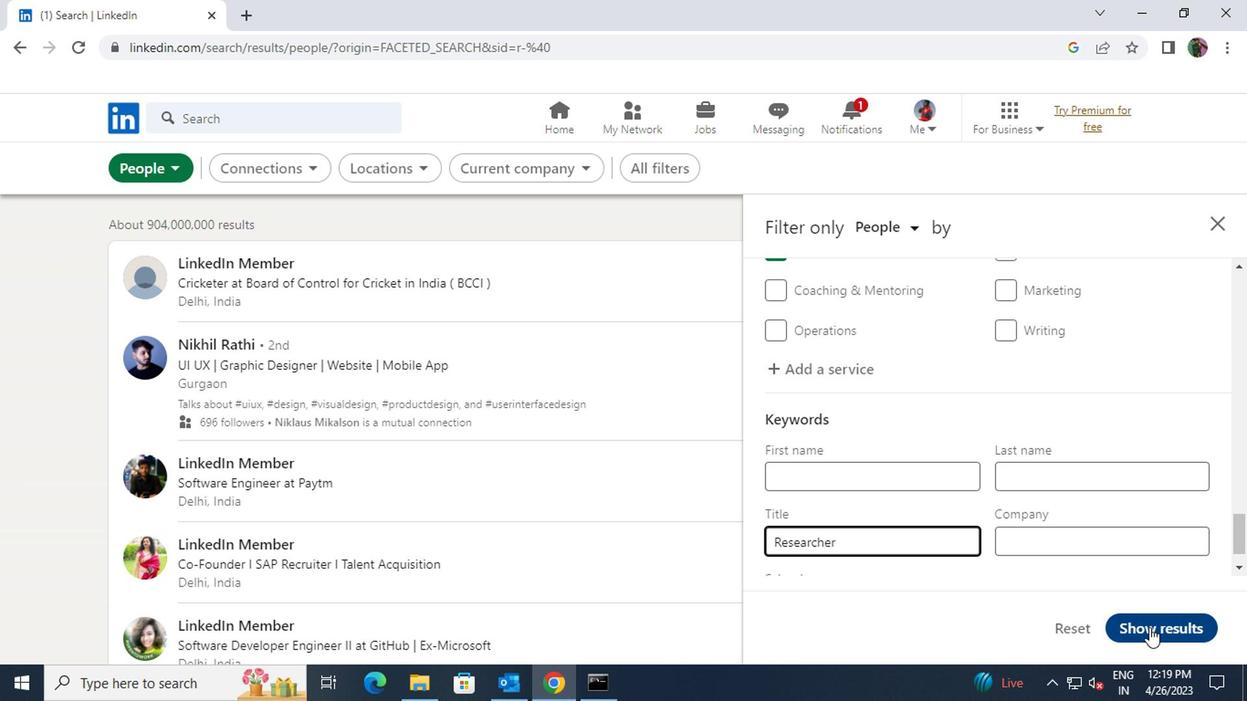 
